 Task: Find connections with filter location Göttingen with filter topic #customerrelationswith filter profile language English with filter current company KATERRA with filter school St. Dominic's College with filter industry Accounting with filter service category Market Research with filter keywords title Office Assistant
Action: Mouse moved to (497, 65)
Screenshot: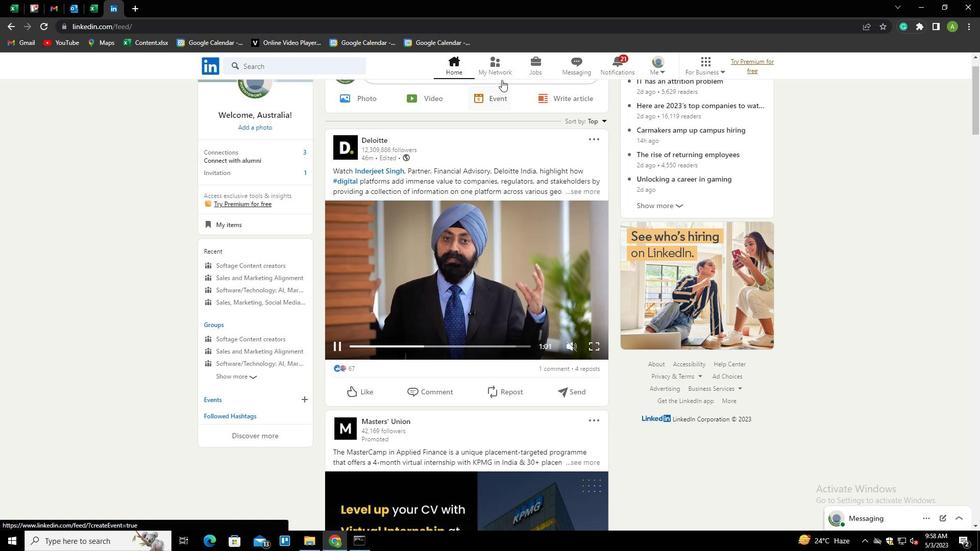 
Action: Mouse pressed left at (497, 65)
Screenshot: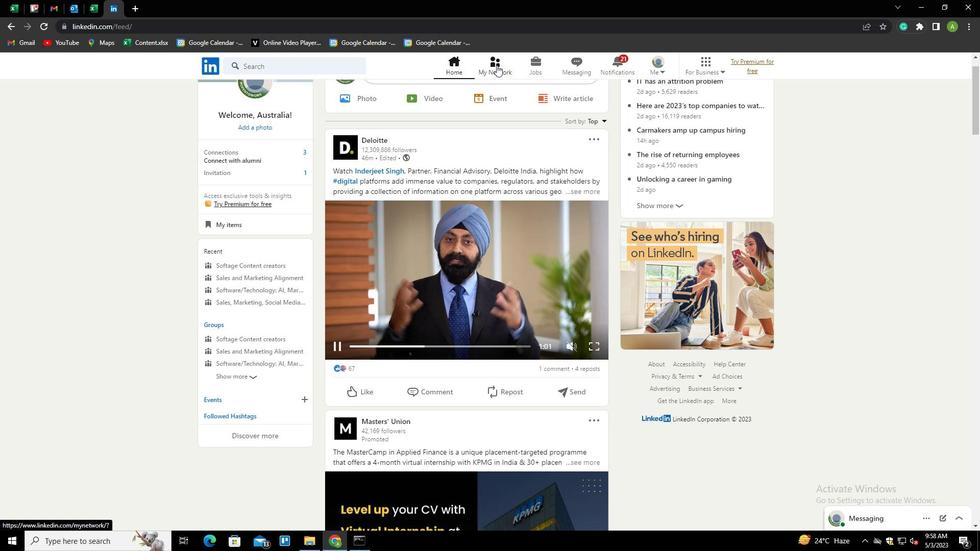 
Action: Mouse moved to (271, 122)
Screenshot: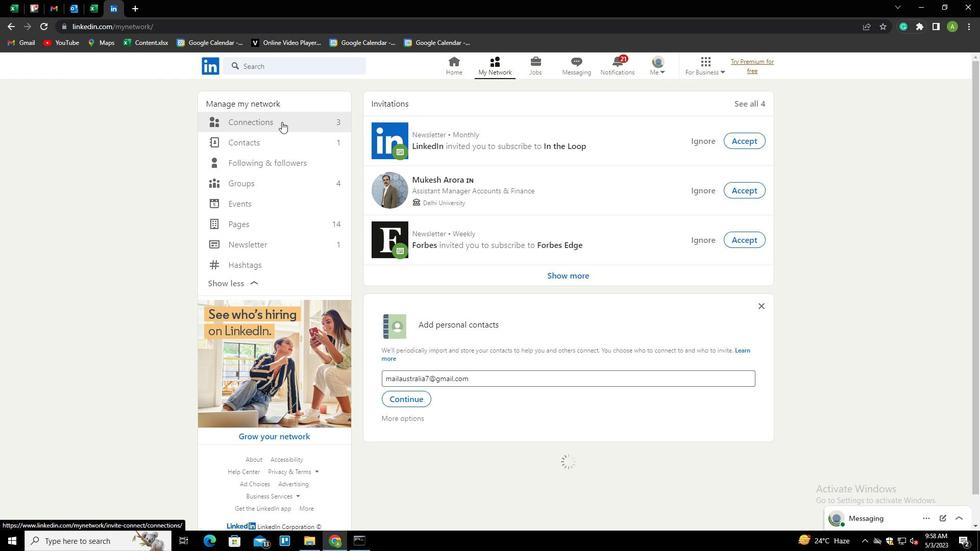 
Action: Mouse pressed left at (271, 122)
Screenshot: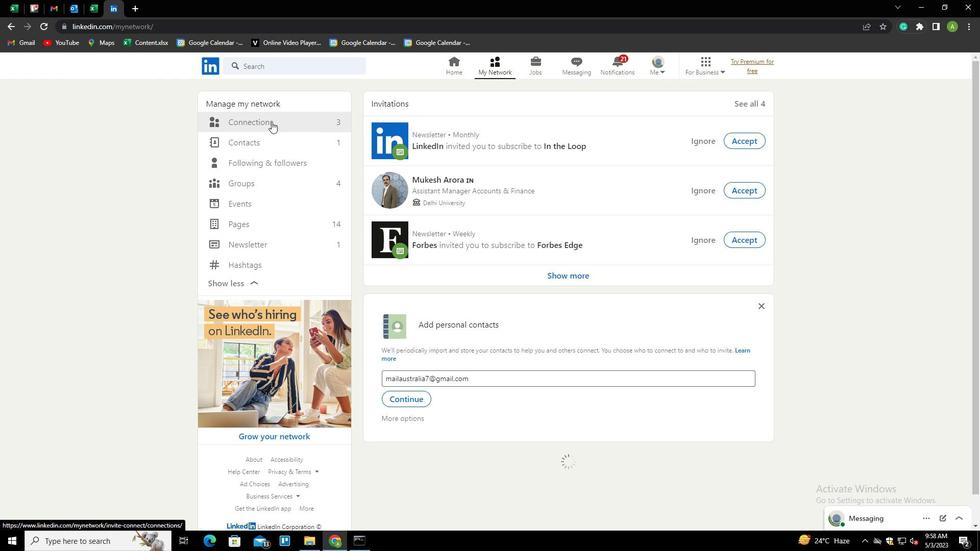 
Action: Mouse moved to (567, 120)
Screenshot: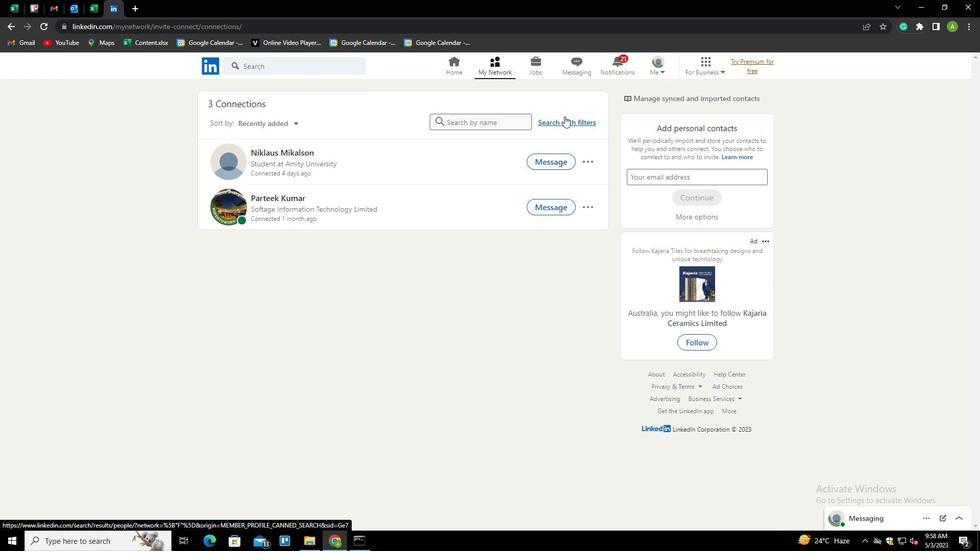 
Action: Mouse pressed left at (567, 120)
Screenshot: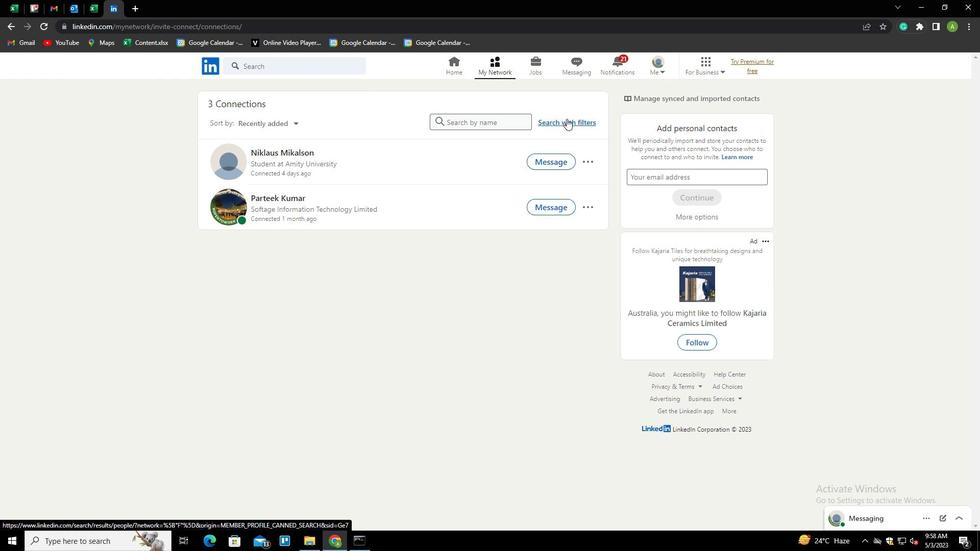 
Action: Mouse moved to (521, 91)
Screenshot: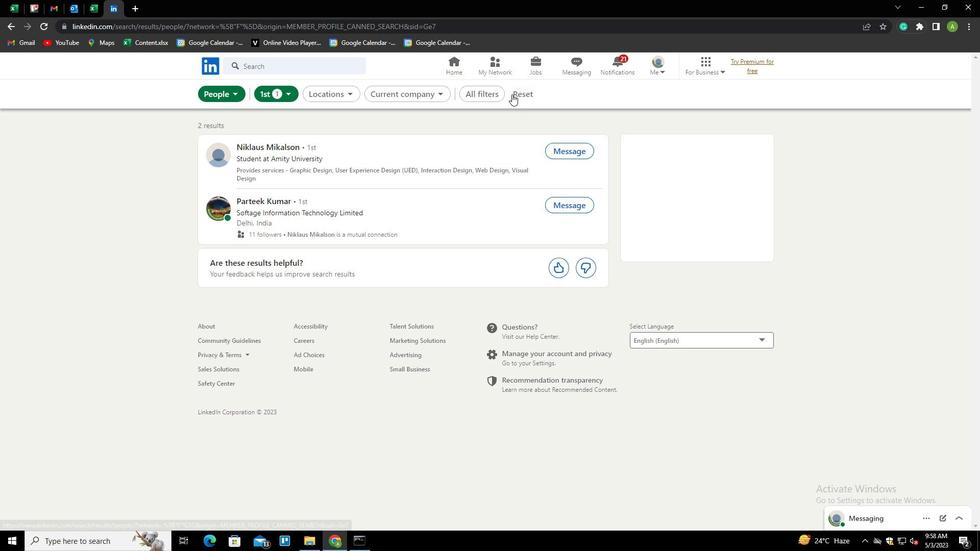 
Action: Mouse pressed left at (521, 91)
Screenshot: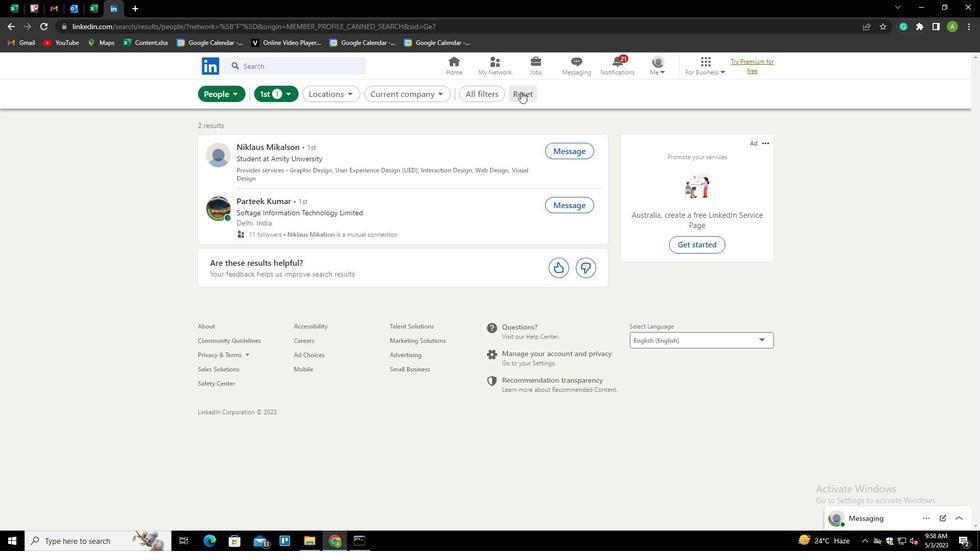 
Action: Mouse moved to (514, 90)
Screenshot: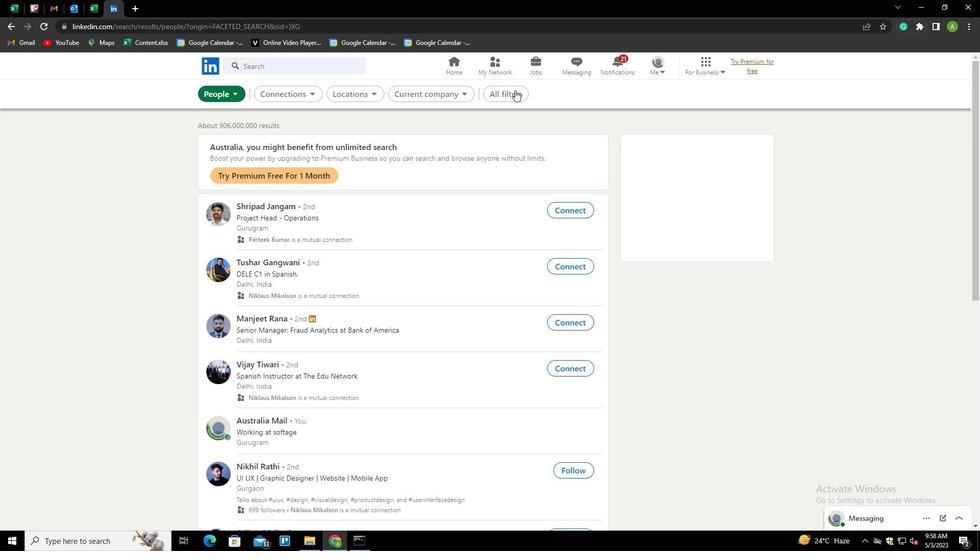 
Action: Mouse pressed left at (514, 90)
Screenshot: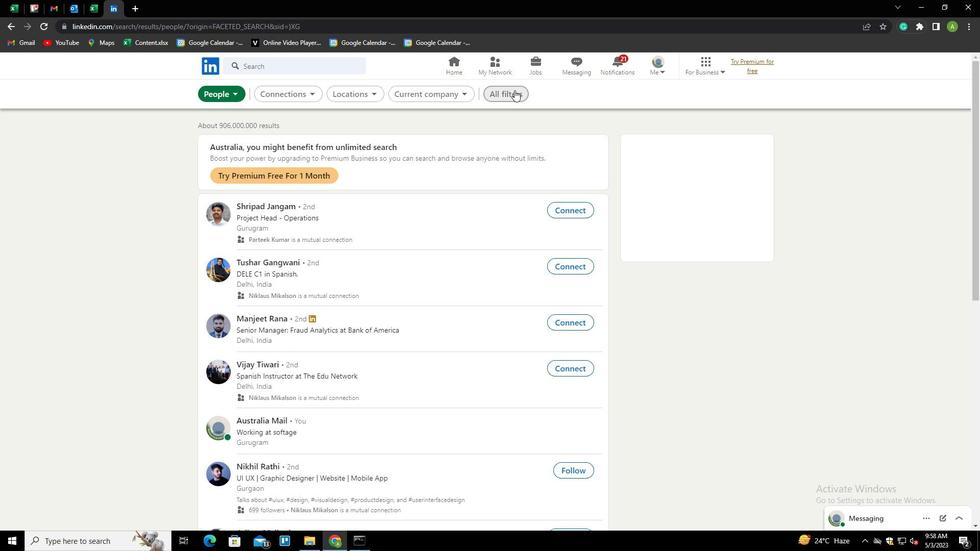 
Action: Mouse moved to (813, 298)
Screenshot: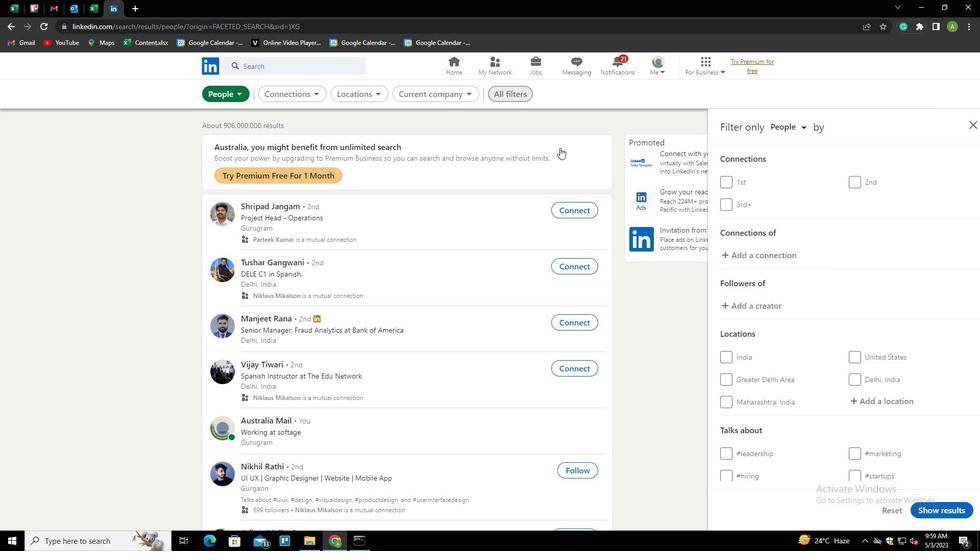 
Action: Mouse scrolled (813, 297) with delta (0, 0)
Screenshot: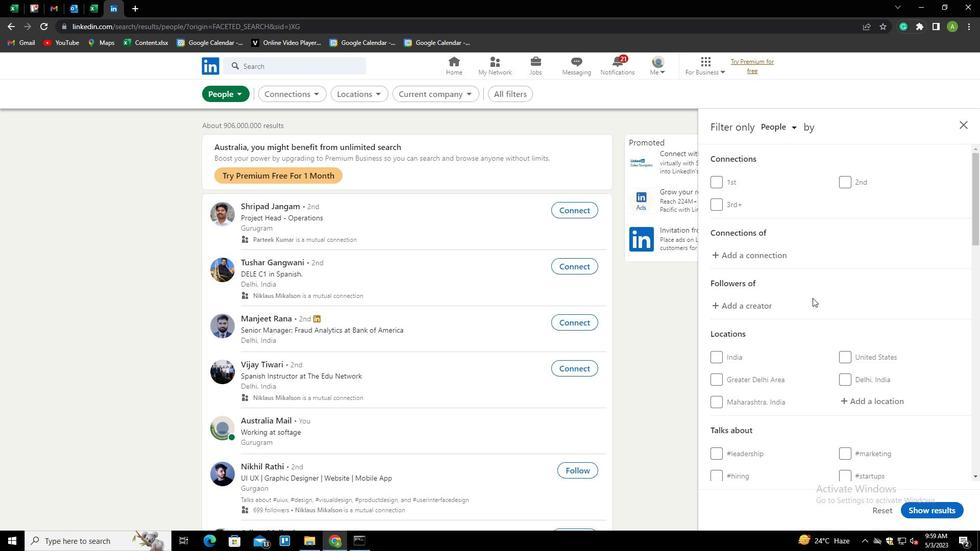 
Action: Mouse scrolled (813, 297) with delta (0, 0)
Screenshot: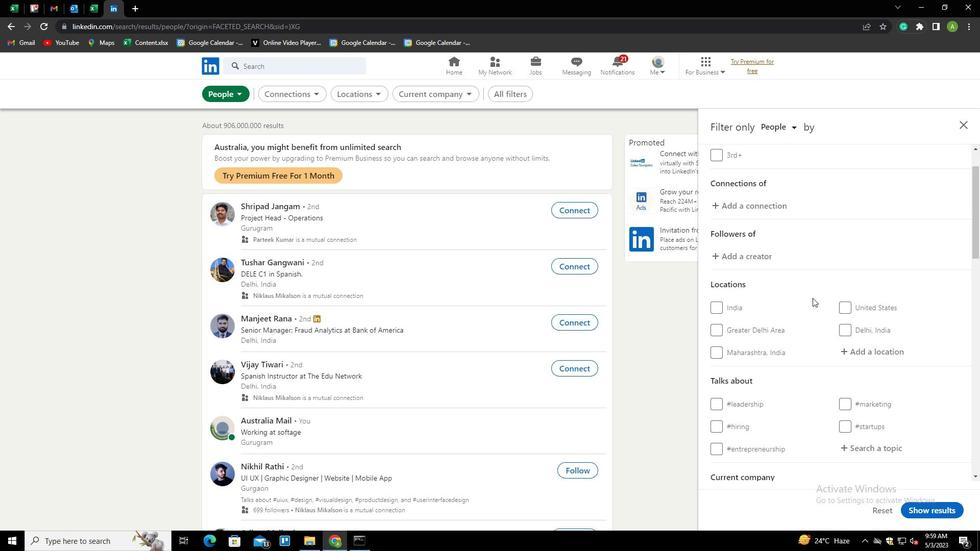 
Action: Mouse moved to (844, 298)
Screenshot: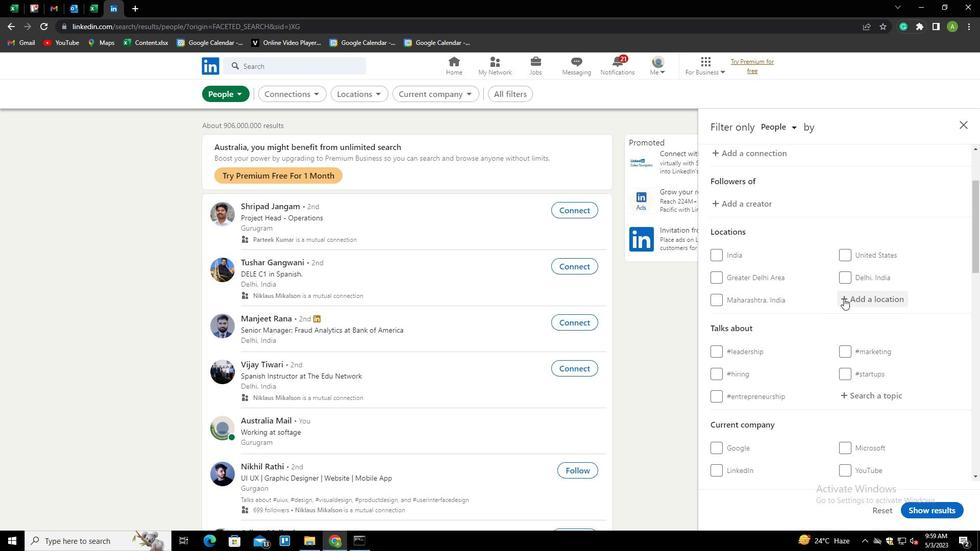 
Action: Mouse pressed left at (844, 298)
Screenshot: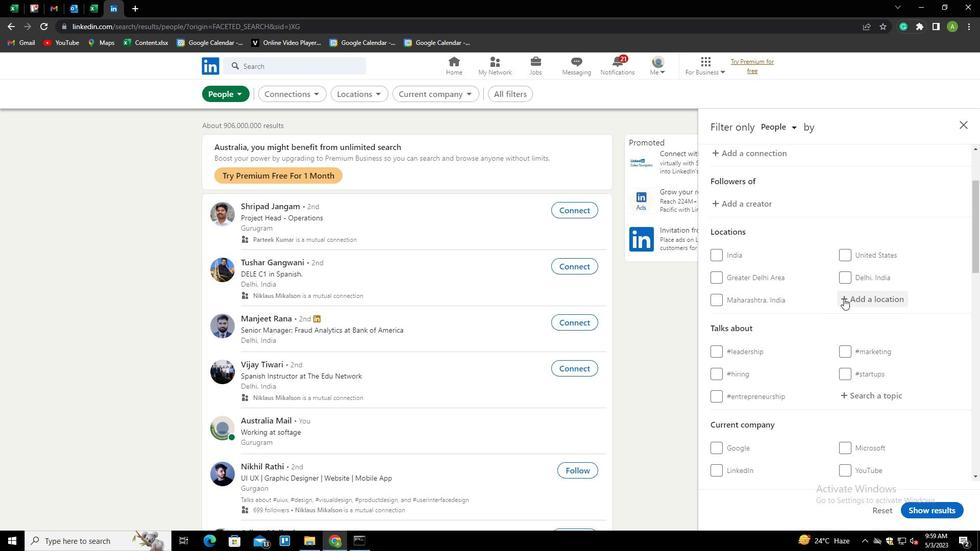 
Action: Mouse moved to (856, 299)
Screenshot: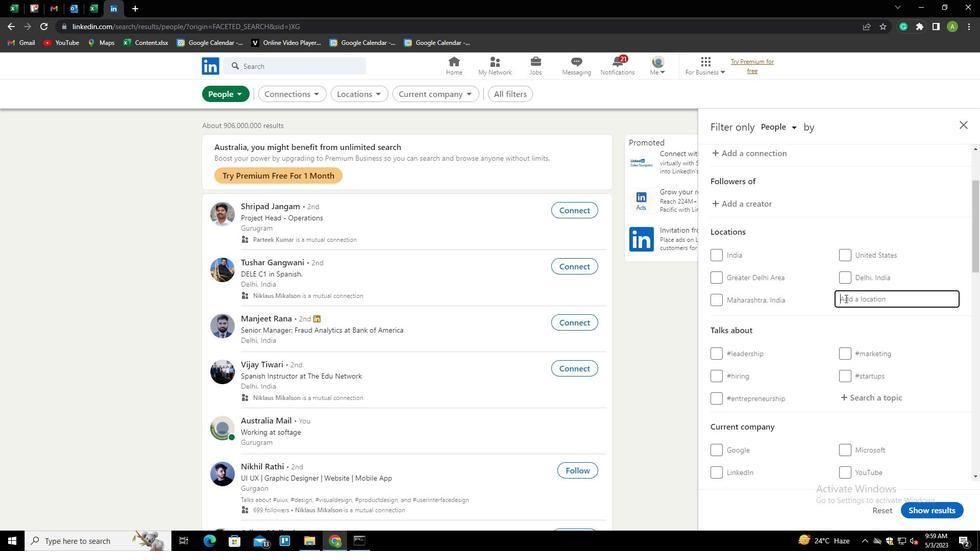 
Action: Mouse pressed left at (856, 299)
Screenshot: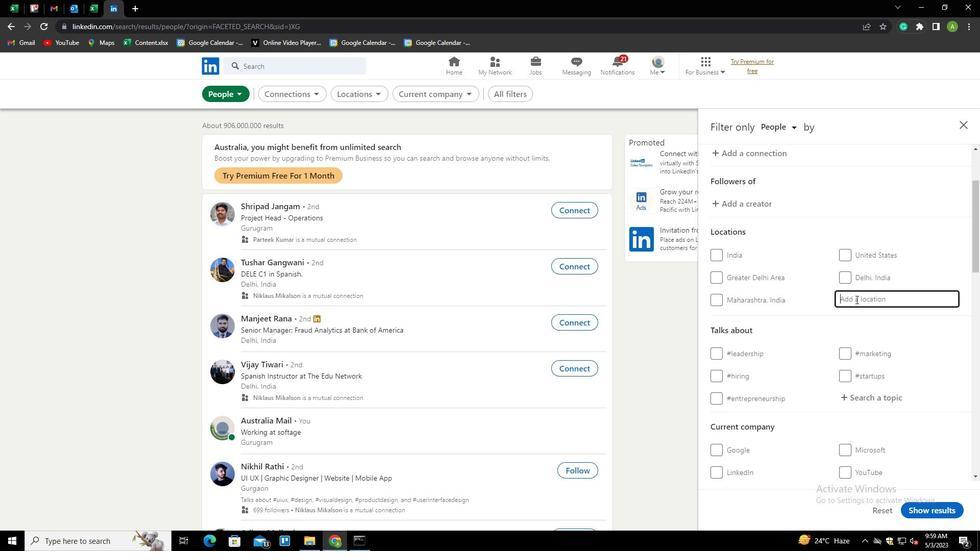 
Action: Key pressed <Key.shift>GOTTINH<Key.backspace>GEN<Key.down><Key.down><Key.enter>
Screenshot: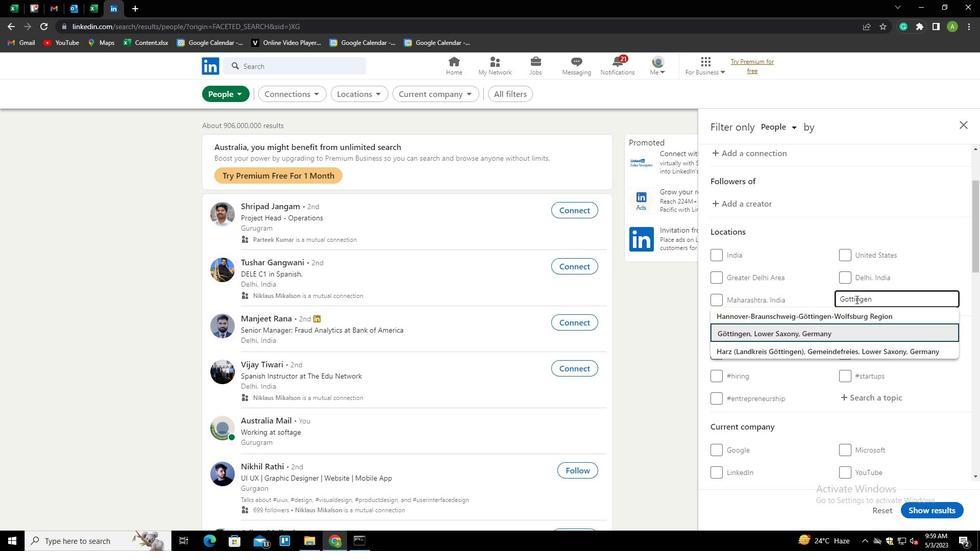 
Action: Mouse scrolled (856, 299) with delta (0, 0)
Screenshot: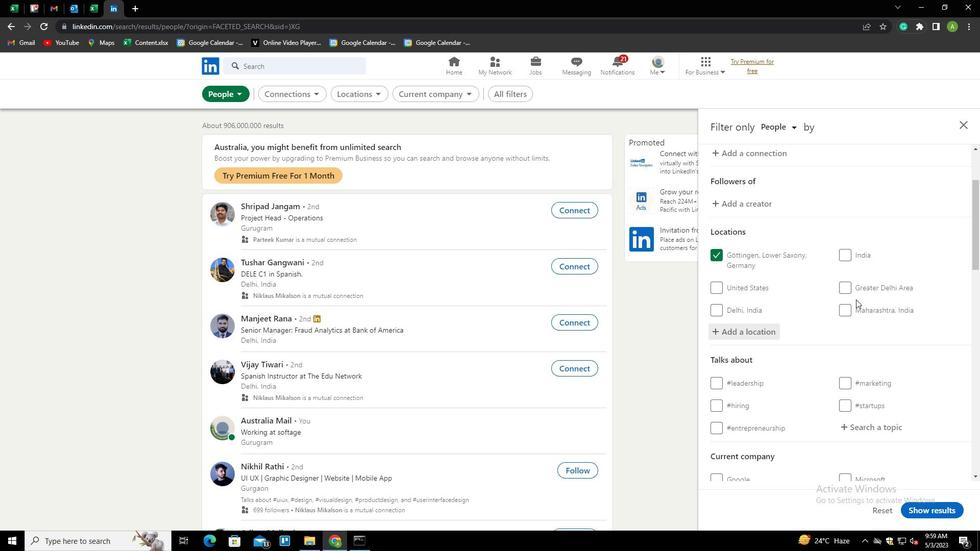 
Action: Mouse scrolled (856, 299) with delta (0, 0)
Screenshot: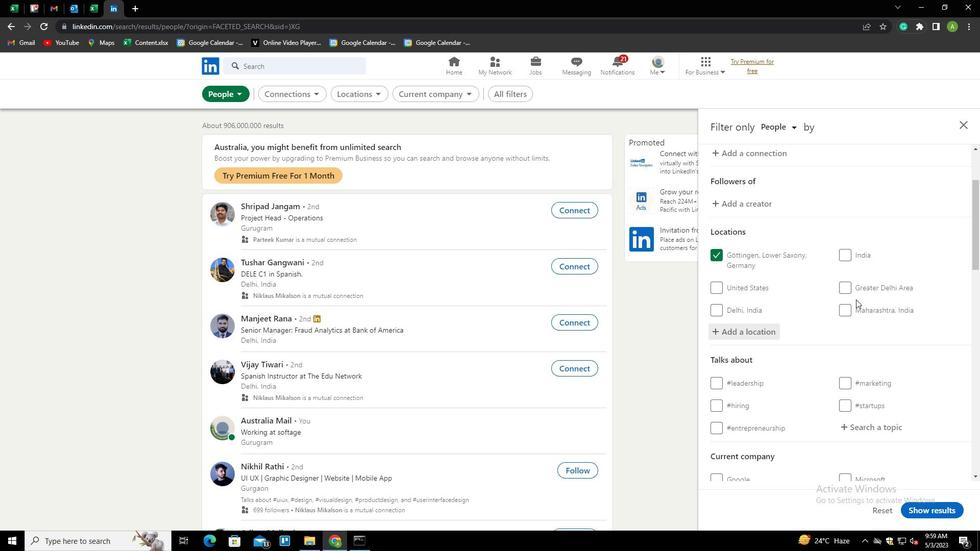 
Action: Mouse scrolled (856, 299) with delta (0, 0)
Screenshot: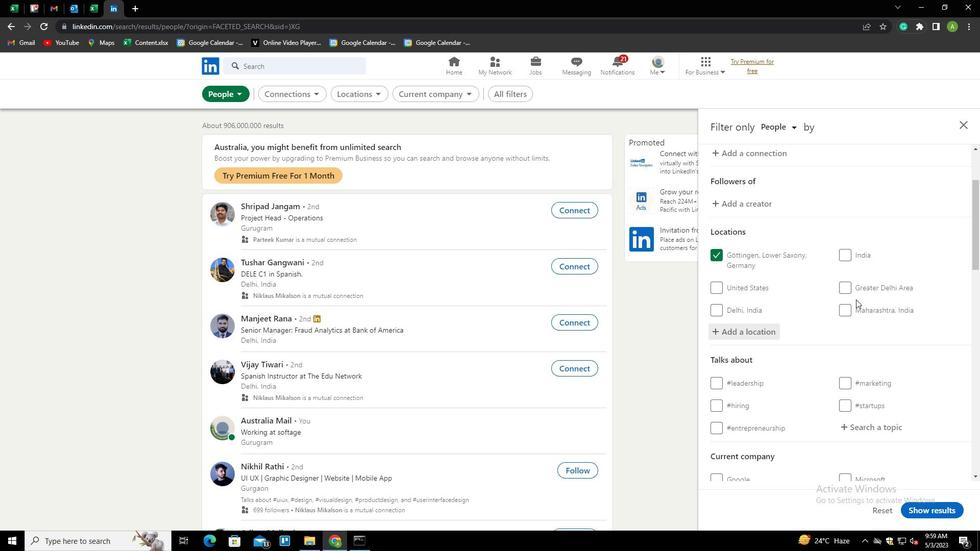 
Action: Mouse moved to (857, 273)
Screenshot: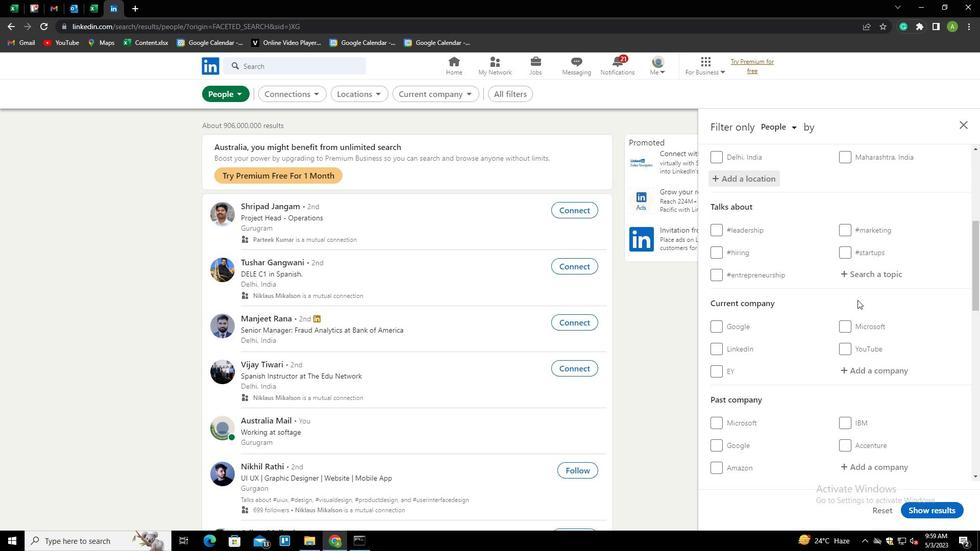 
Action: Mouse pressed left at (857, 273)
Screenshot: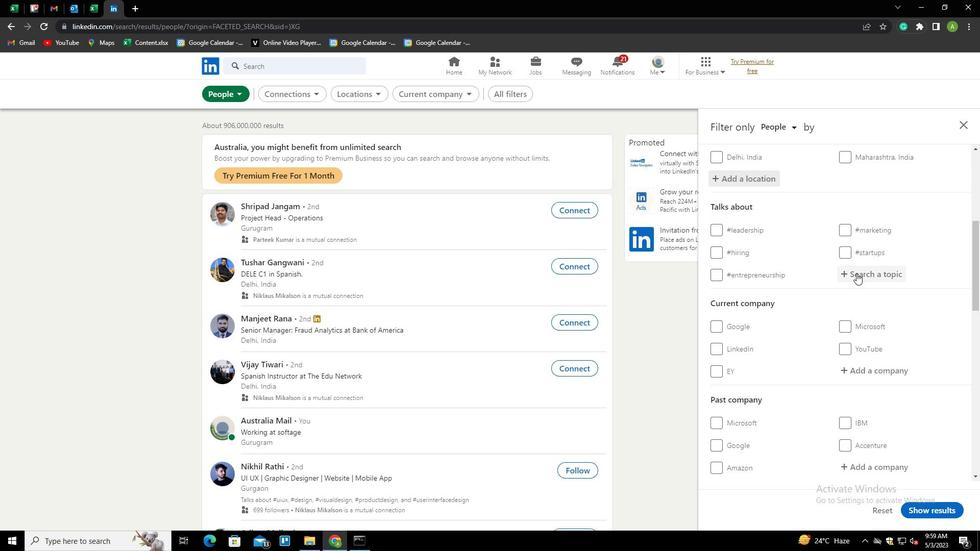
Action: Key pressed CUSTOMERRELATIONS<Key.down><Key.enter>
Screenshot: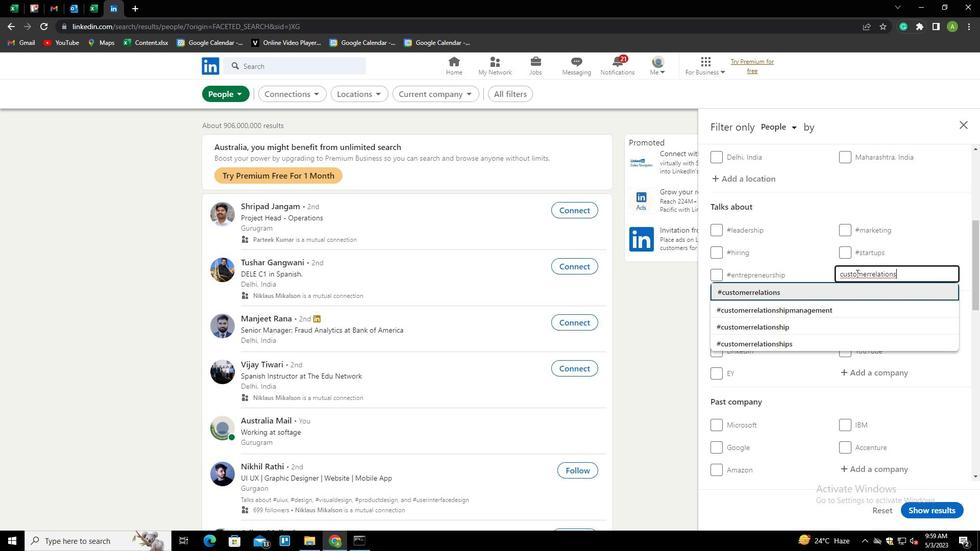 
Action: Mouse moved to (876, 282)
Screenshot: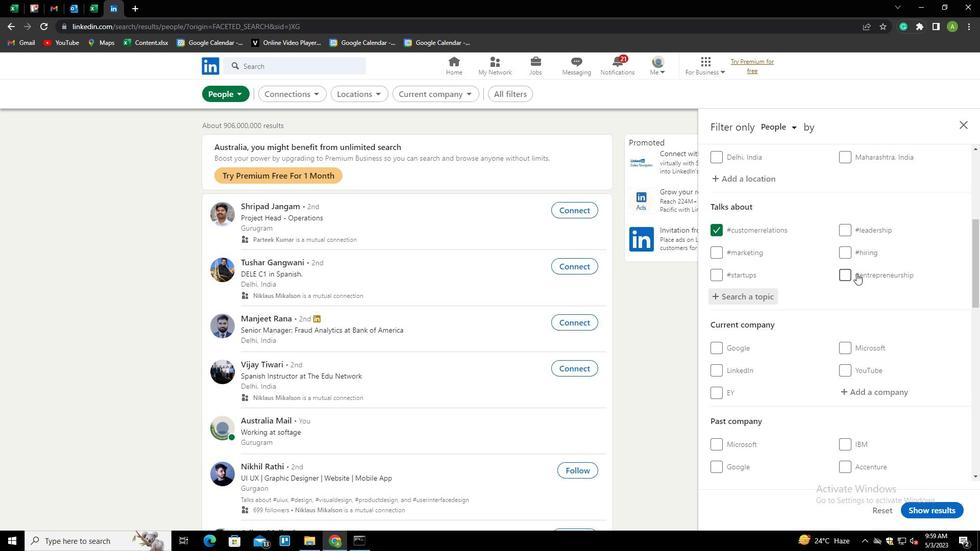 
Action: Mouse scrolled (876, 282) with delta (0, 0)
Screenshot: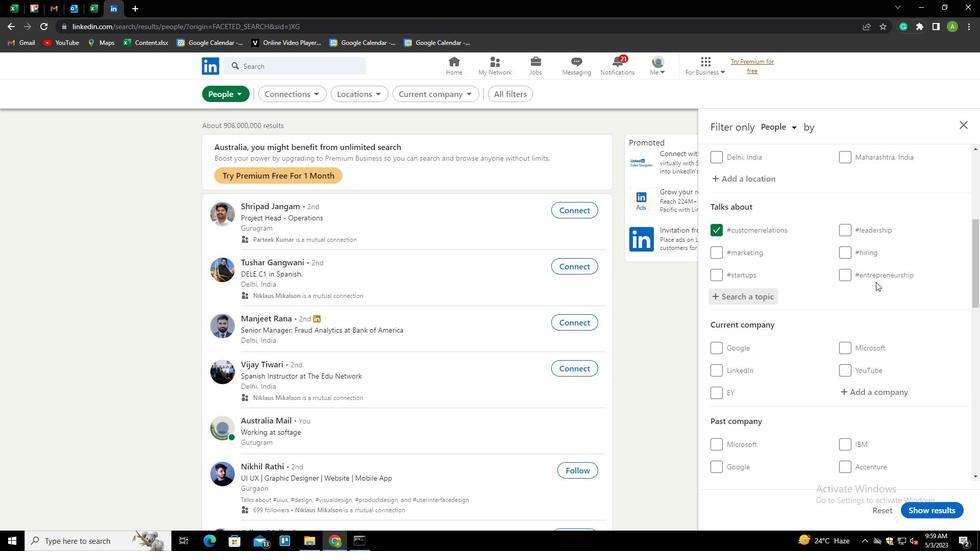 
Action: Mouse scrolled (876, 282) with delta (0, 0)
Screenshot: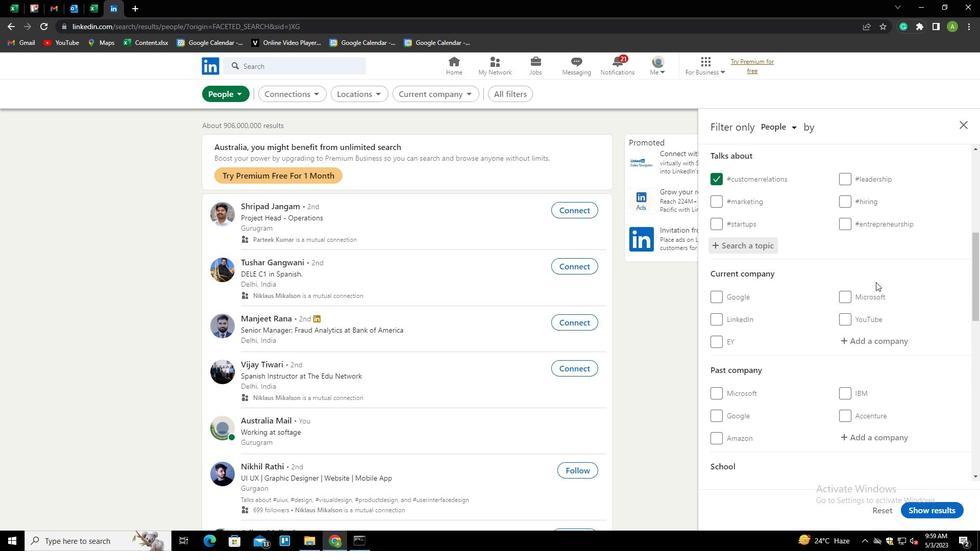 
Action: Mouse scrolled (876, 282) with delta (0, 0)
Screenshot: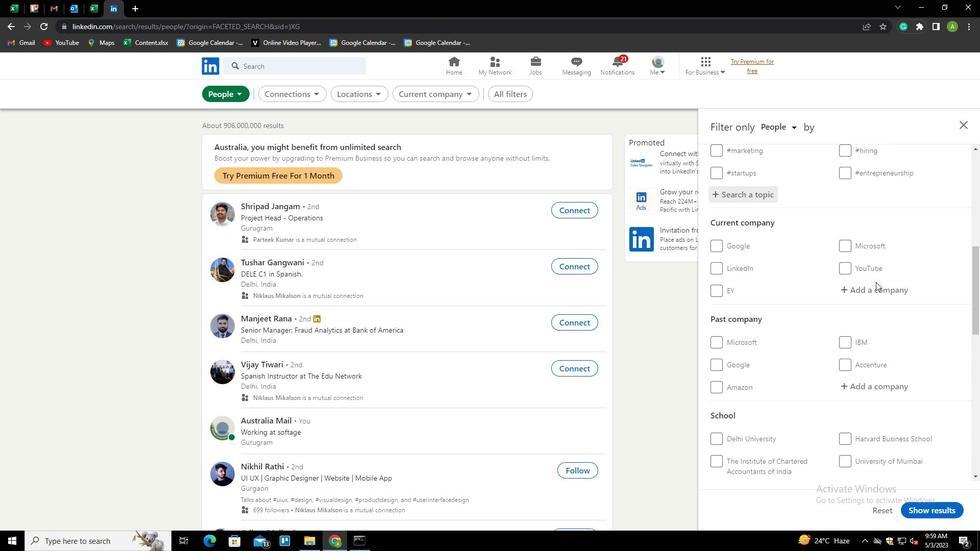 
Action: Mouse scrolled (876, 282) with delta (0, 0)
Screenshot: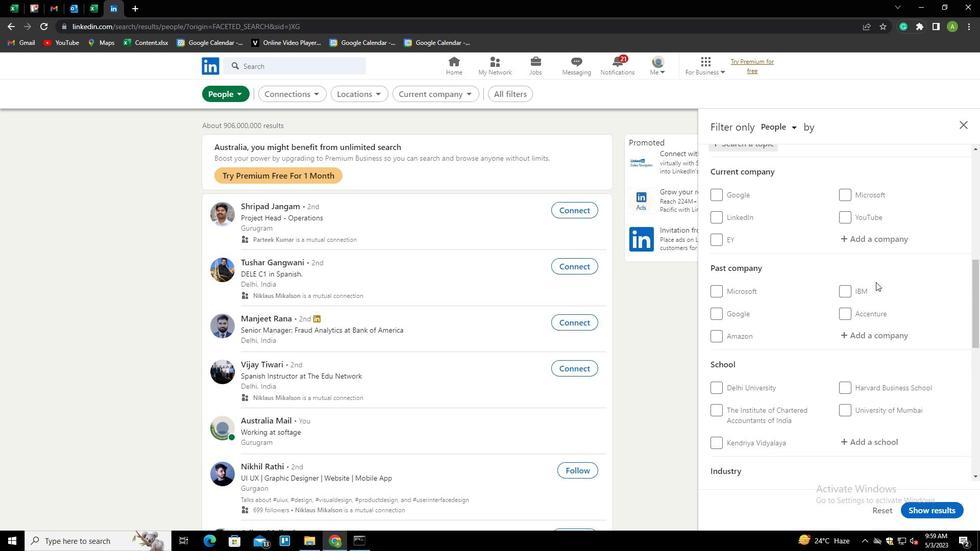 
Action: Mouse scrolled (876, 282) with delta (0, 0)
Screenshot: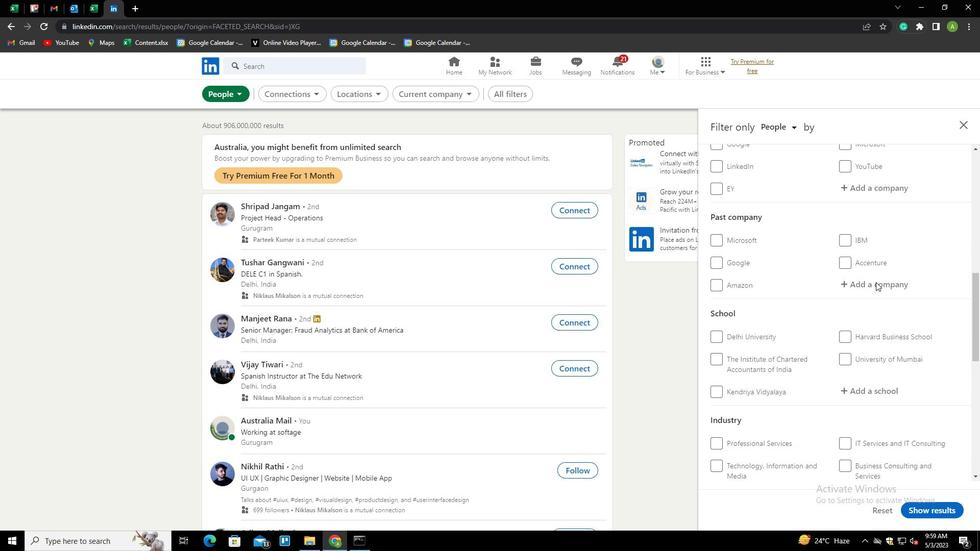 
Action: Mouse scrolled (876, 282) with delta (0, 0)
Screenshot: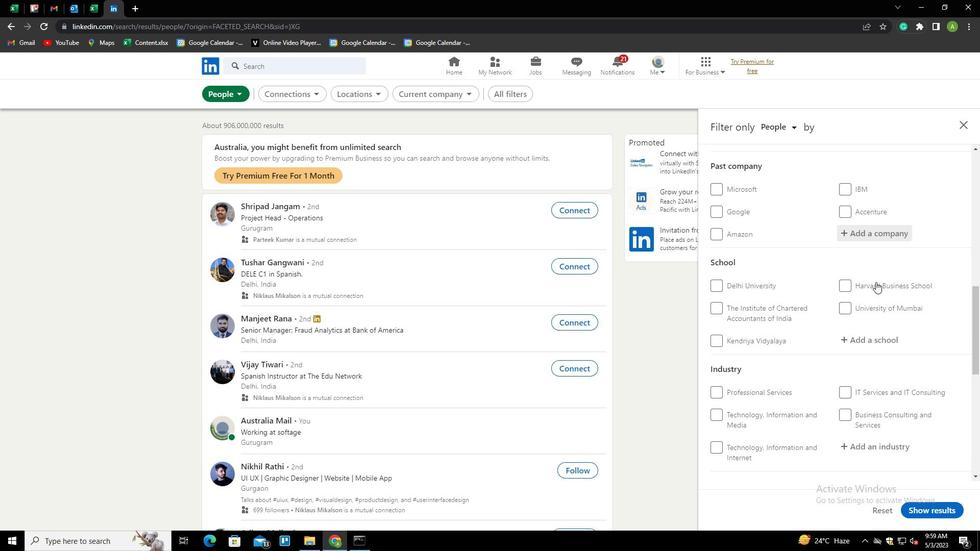 
Action: Mouse scrolled (876, 282) with delta (0, 0)
Screenshot: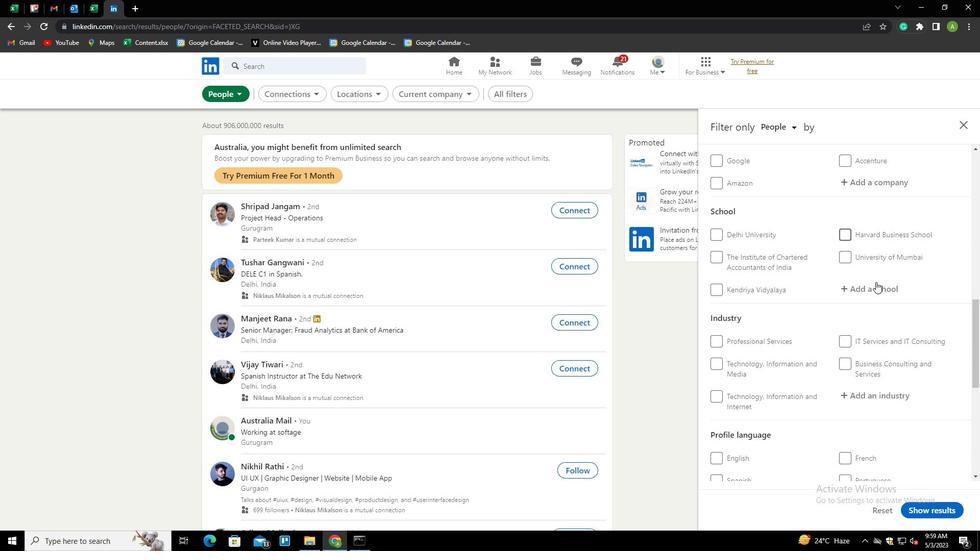 
Action: Mouse scrolled (876, 282) with delta (0, 0)
Screenshot: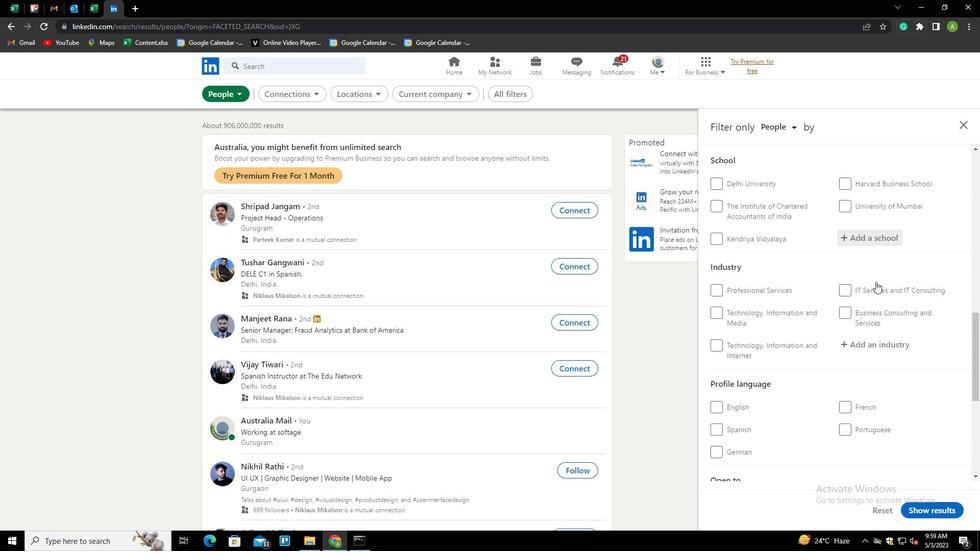
Action: Mouse scrolled (876, 282) with delta (0, 0)
Screenshot: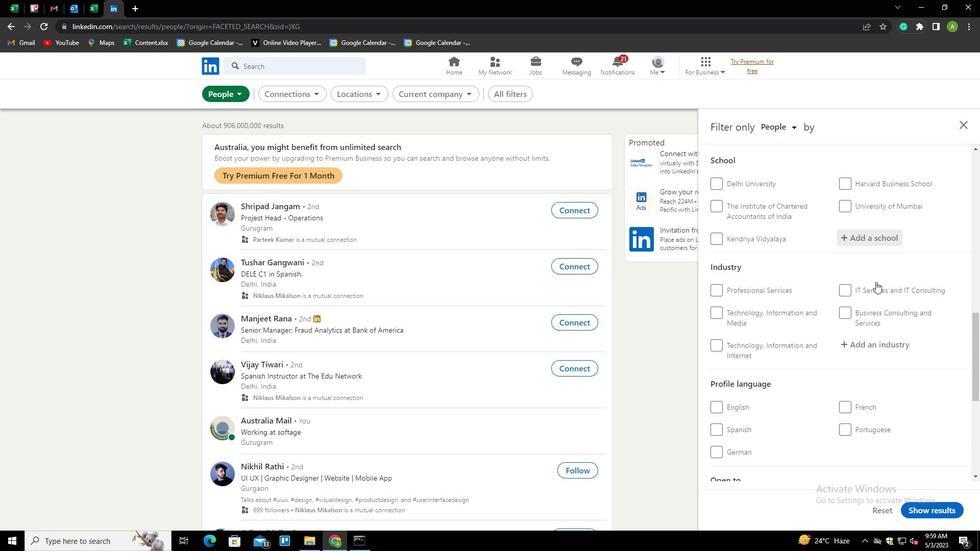 
Action: Mouse moved to (728, 308)
Screenshot: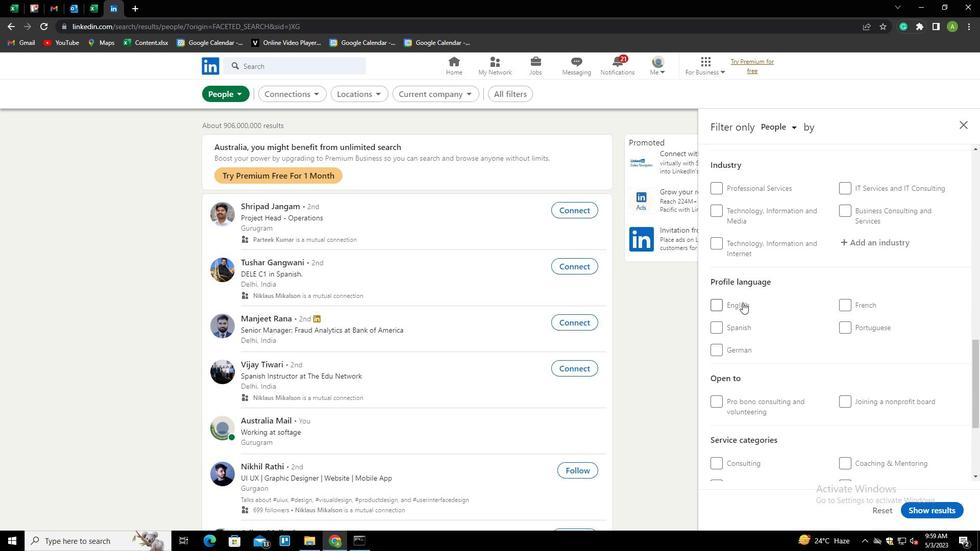 
Action: Mouse pressed left at (728, 308)
Screenshot: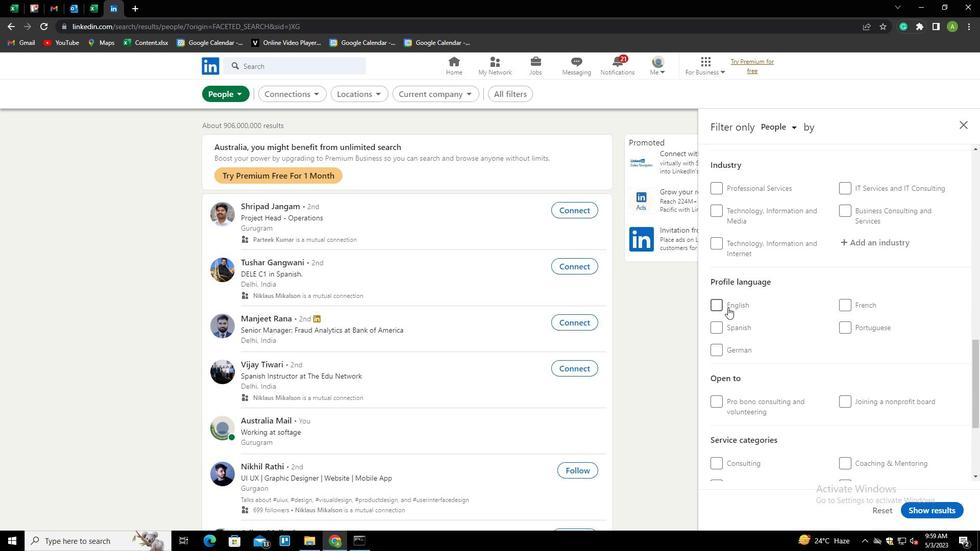 
Action: Mouse moved to (876, 277)
Screenshot: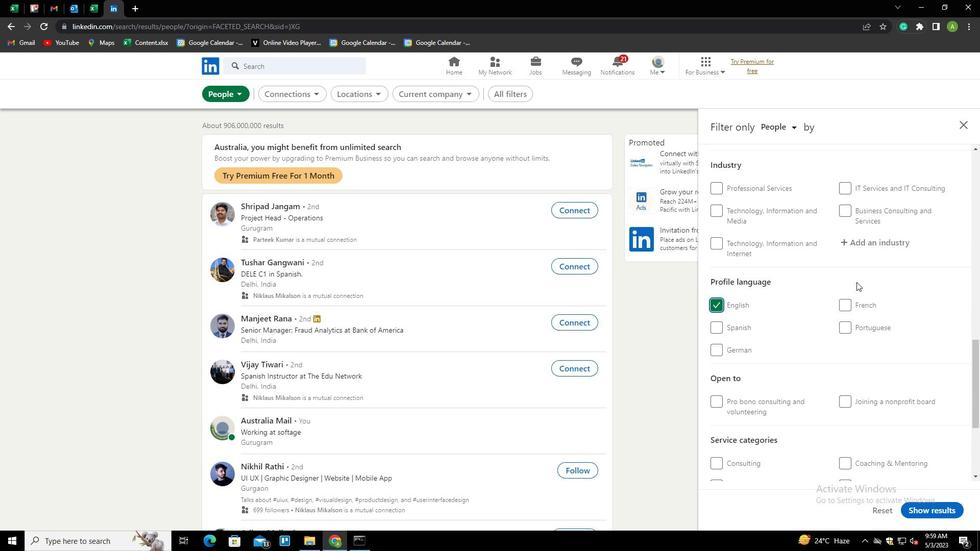 
Action: Mouse scrolled (876, 277) with delta (0, 0)
Screenshot: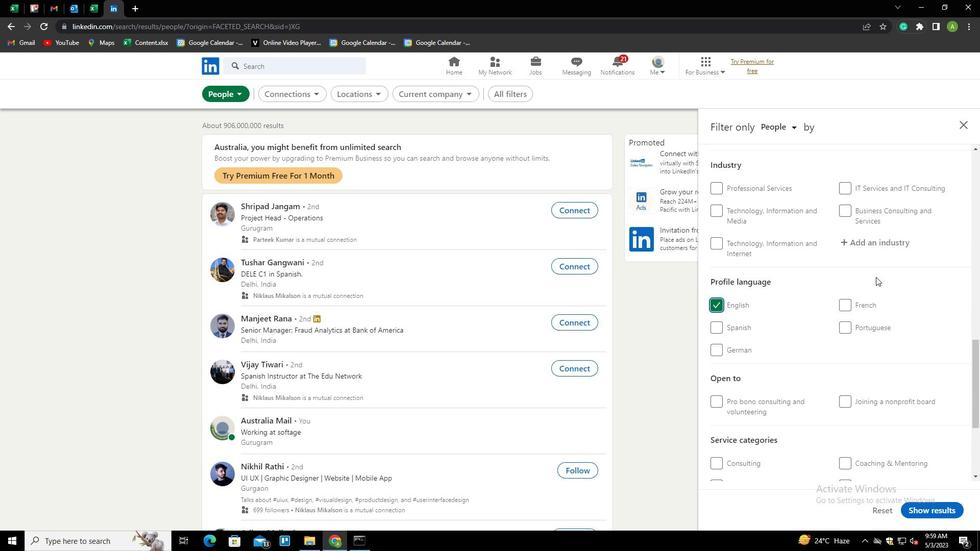 
Action: Mouse scrolled (876, 277) with delta (0, 0)
Screenshot: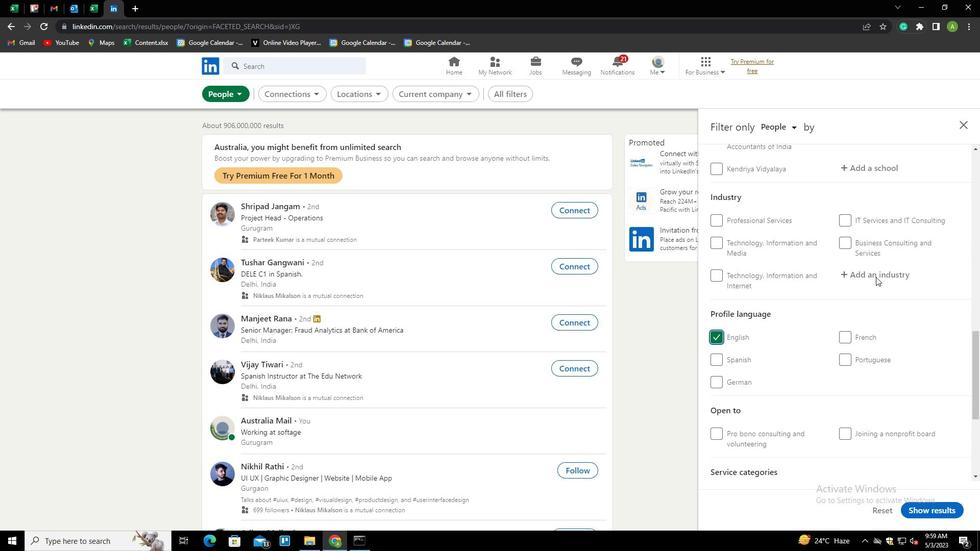 
Action: Mouse scrolled (876, 277) with delta (0, 0)
Screenshot: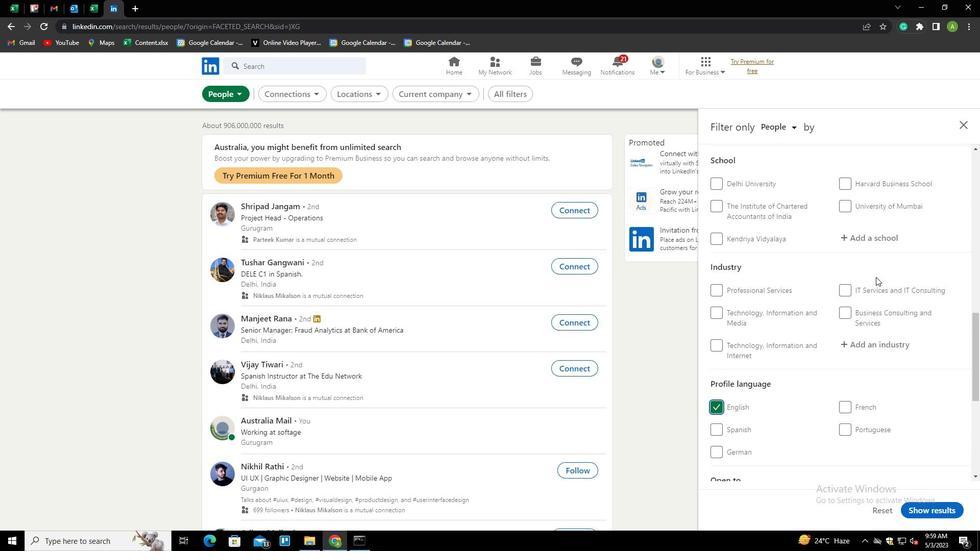 
Action: Mouse scrolled (876, 277) with delta (0, 0)
Screenshot: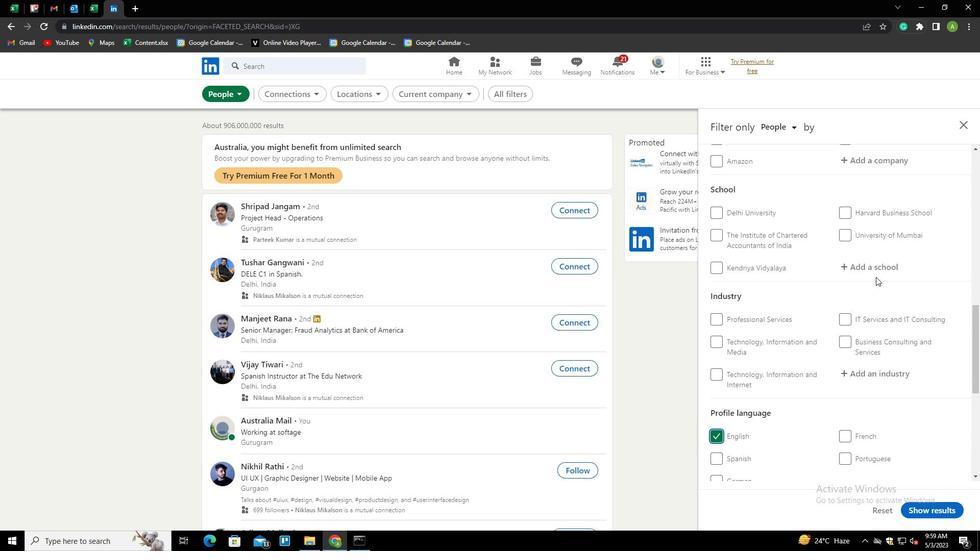 
Action: Mouse scrolled (876, 277) with delta (0, 0)
Screenshot: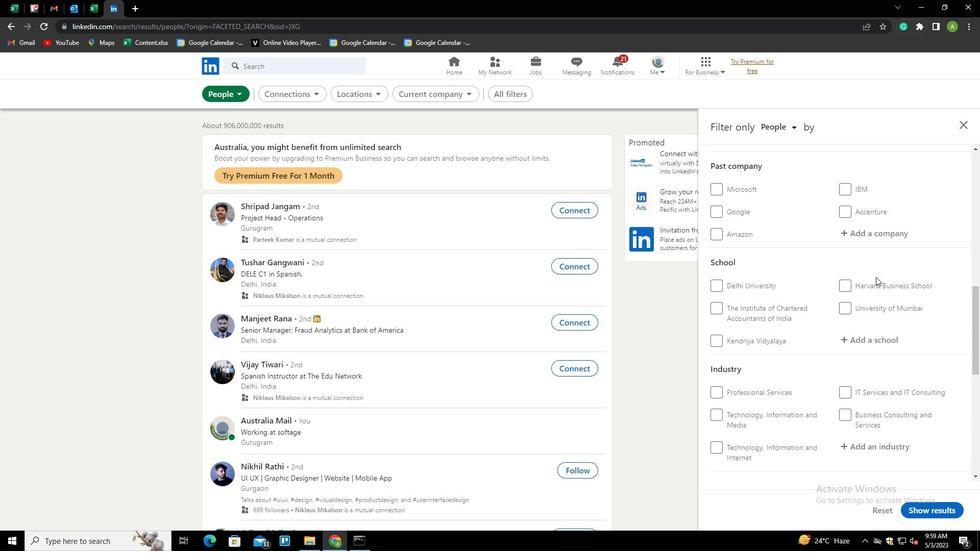 
Action: Mouse scrolled (876, 277) with delta (0, 0)
Screenshot: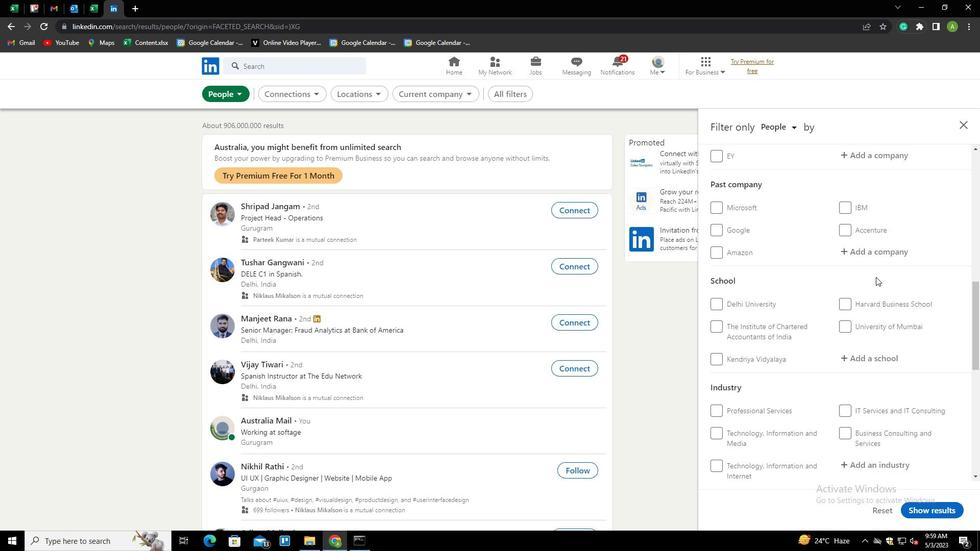 
Action: Mouse scrolled (876, 277) with delta (0, 0)
Screenshot: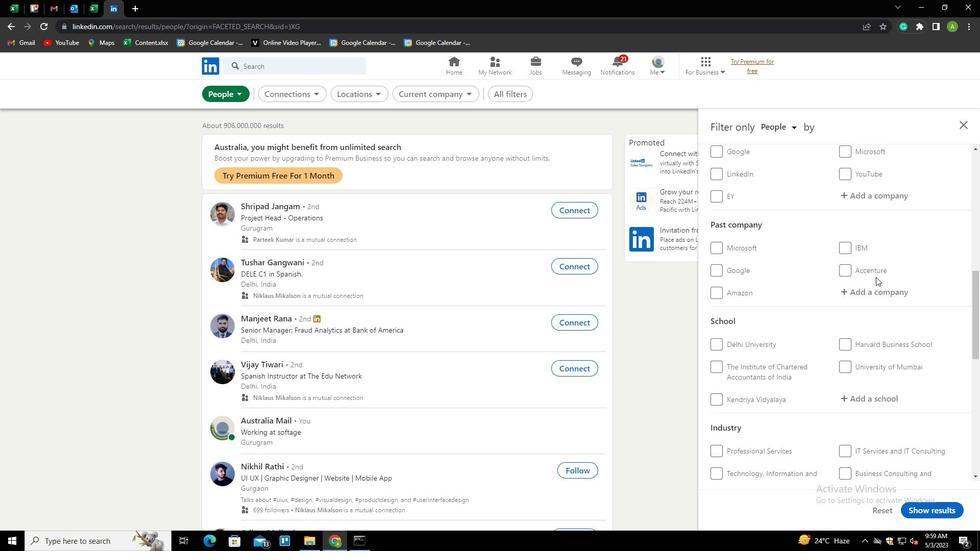 
Action: Mouse moved to (878, 291)
Screenshot: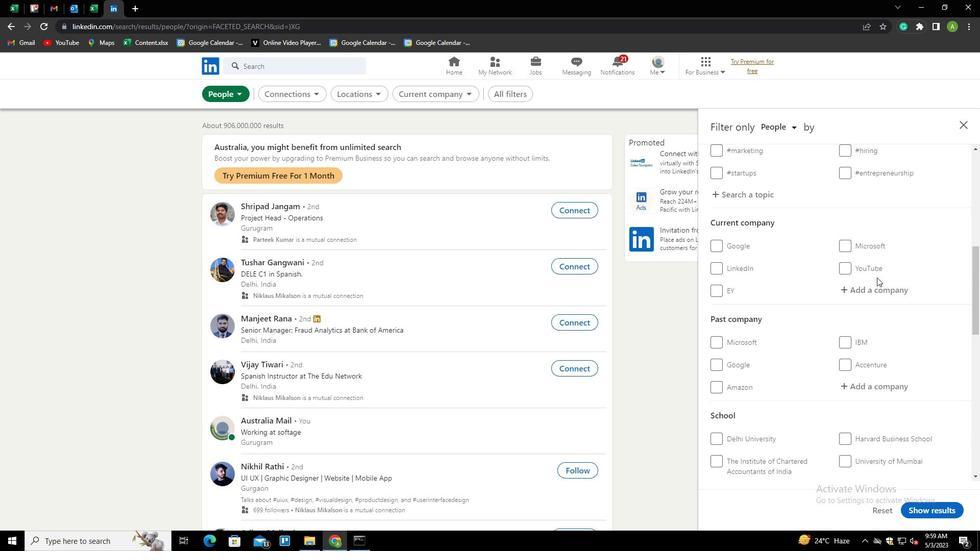 
Action: Mouse pressed left at (878, 291)
Screenshot: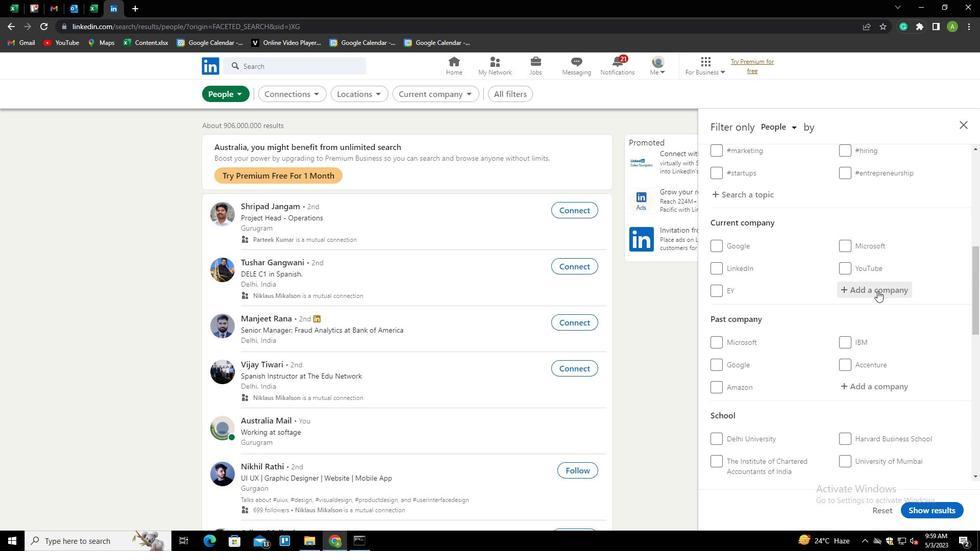 
Action: Key pressed <Key.shift>KATERP<Key.backspace>RA<Key.down><Key.enter>
Screenshot: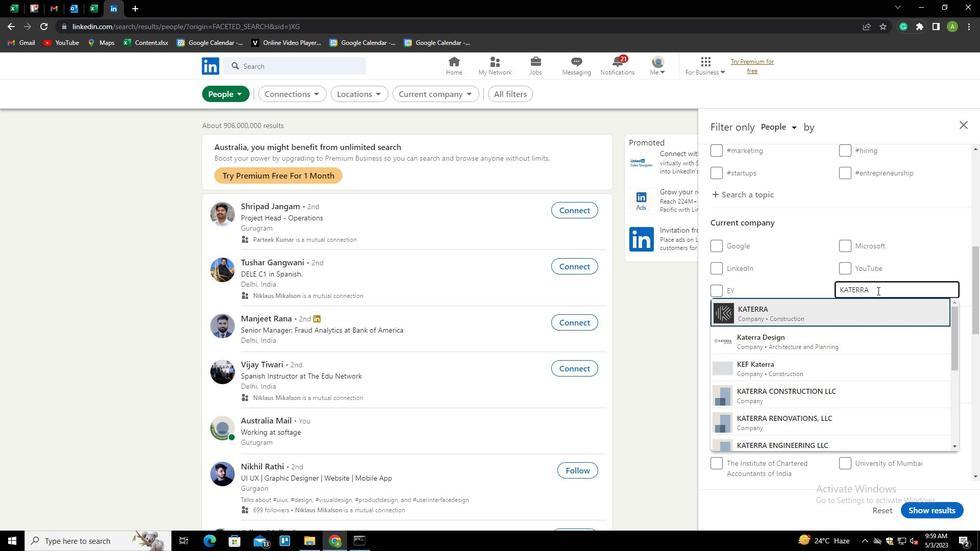 
Action: Mouse scrolled (878, 290) with delta (0, 0)
Screenshot: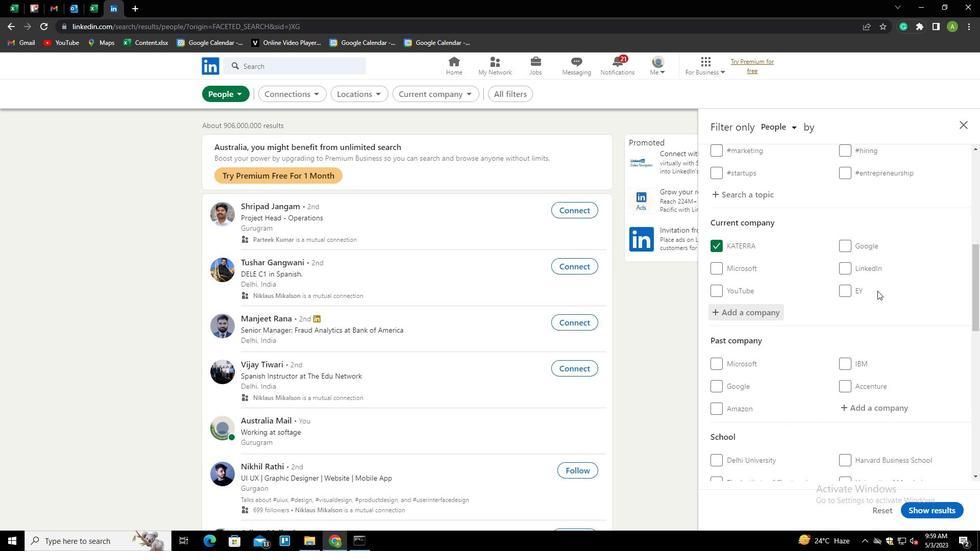 
Action: Mouse scrolled (878, 290) with delta (0, 0)
Screenshot: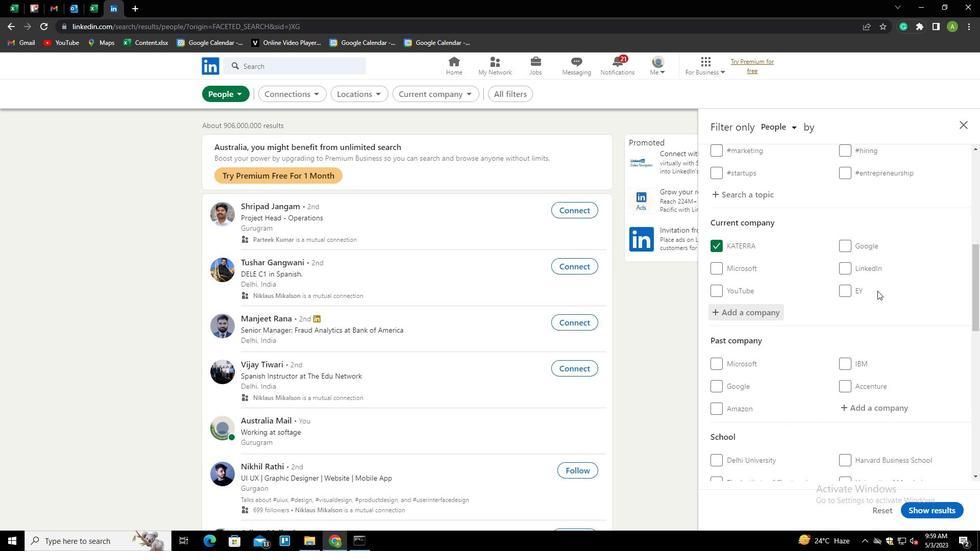 
Action: Mouse scrolled (878, 290) with delta (0, 0)
Screenshot: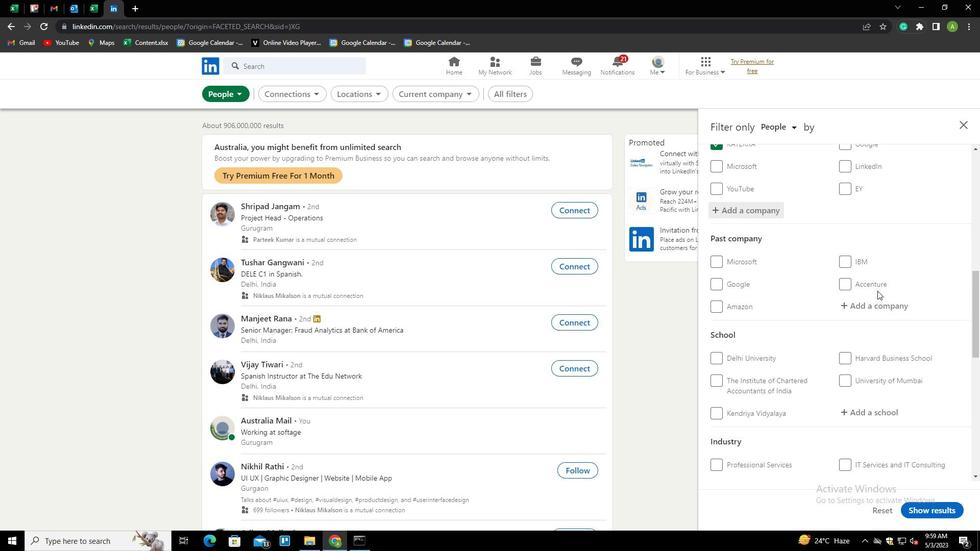 
Action: Mouse scrolled (878, 290) with delta (0, 0)
Screenshot: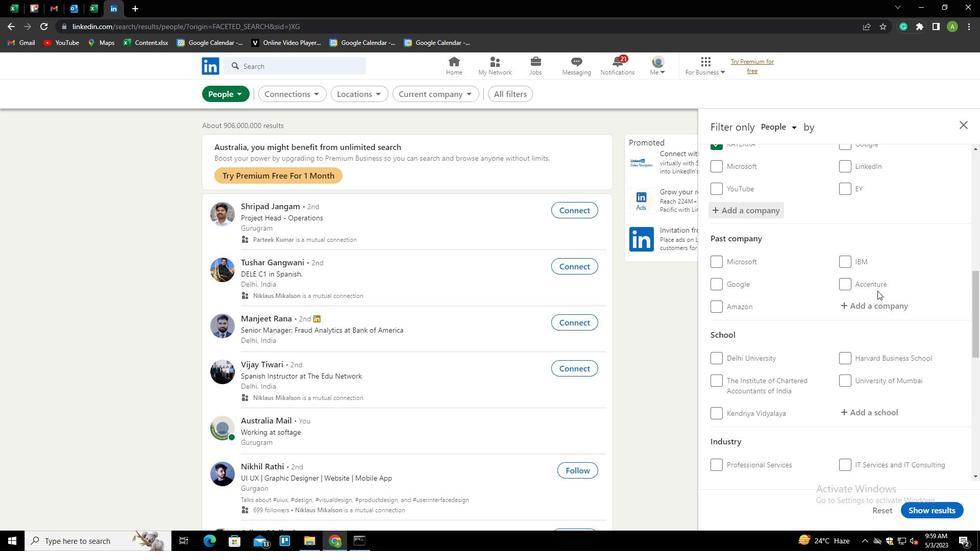 
Action: Mouse moved to (875, 312)
Screenshot: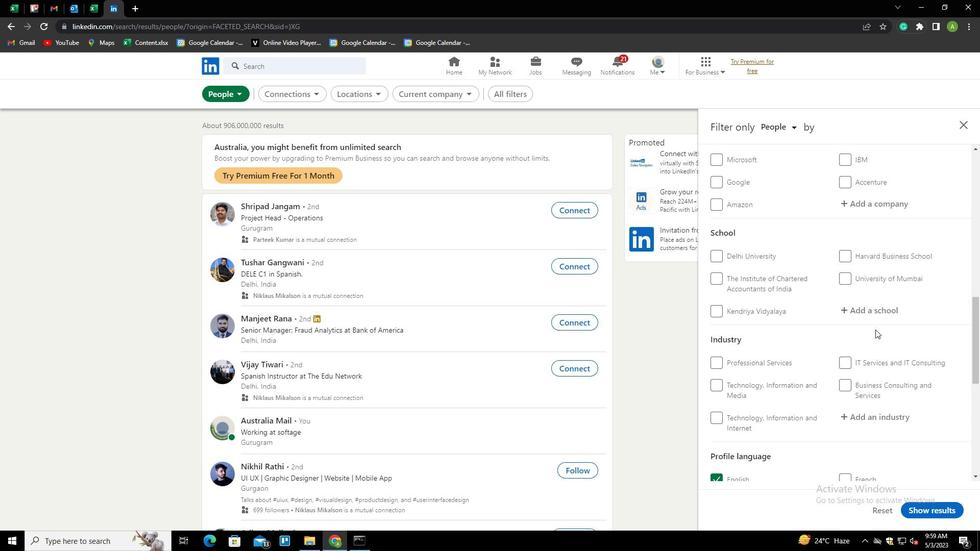 
Action: Mouse pressed left at (875, 312)
Screenshot: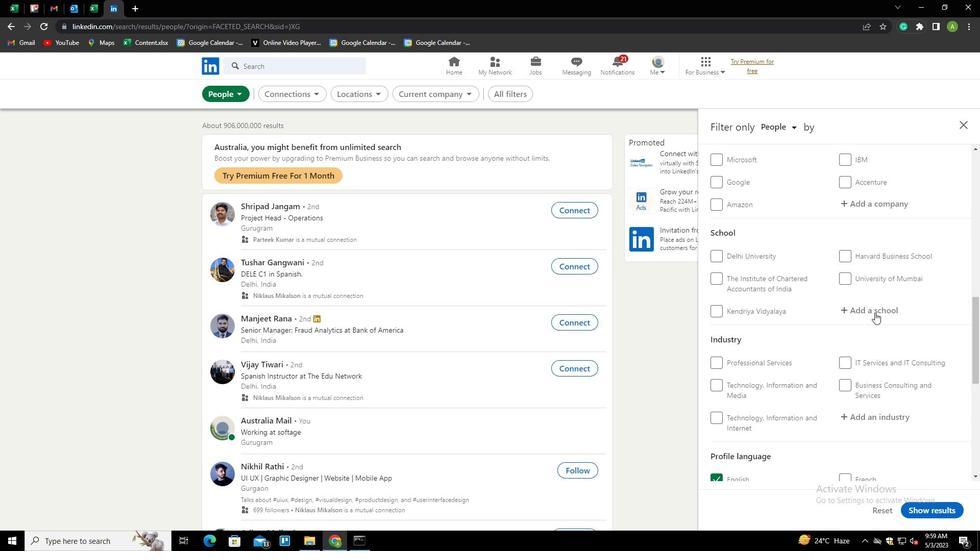 
Action: Mouse moved to (875, 312)
Screenshot: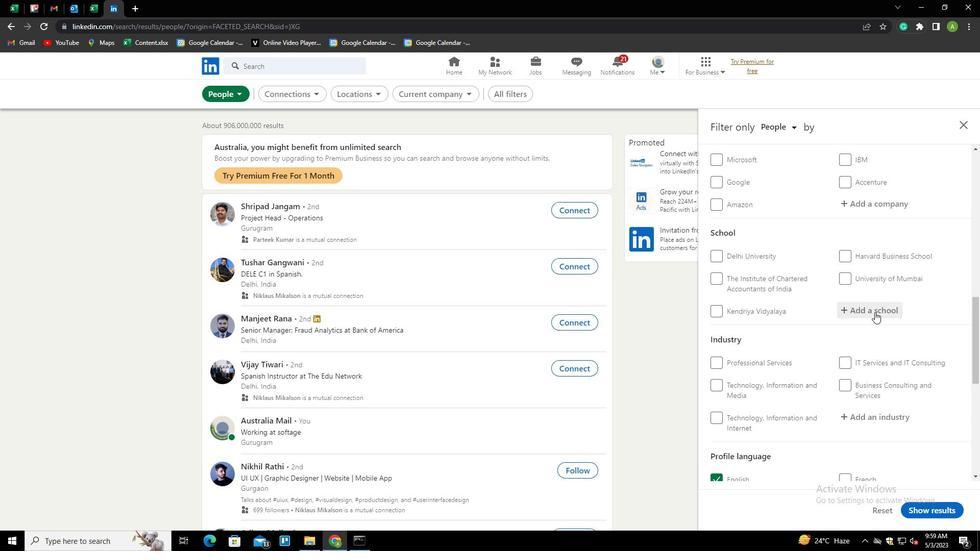 
Action: Key pressed <Key.shift>ST.<Key.space><Key.shift><Key.shift><Key.shift><Key.shift><Key.shift><Key.shift><Key.shift><Key.shift>G<Key.backspace>DOMINIC'S<Key.down><Key.enter>
Screenshot: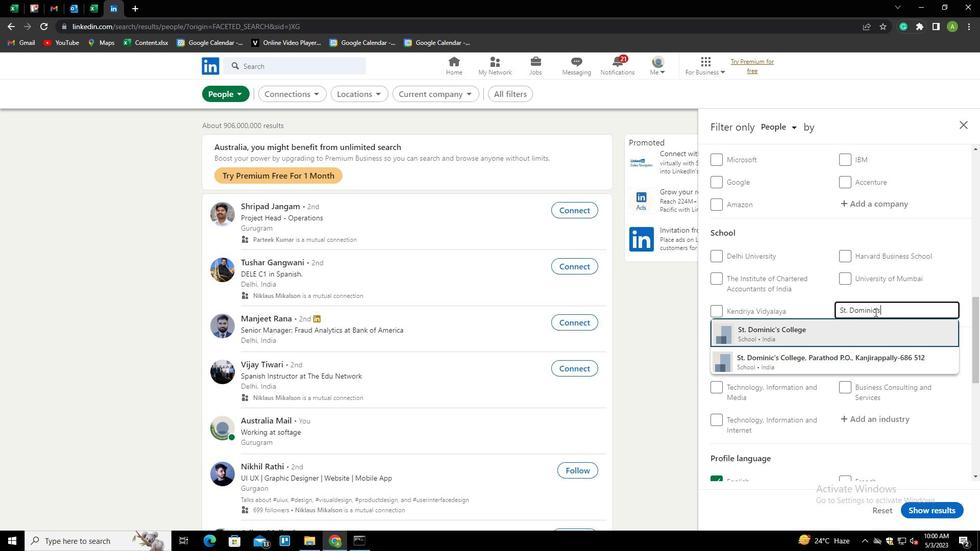 
Action: Mouse scrolled (875, 312) with delta (0, 0)
Screenshot: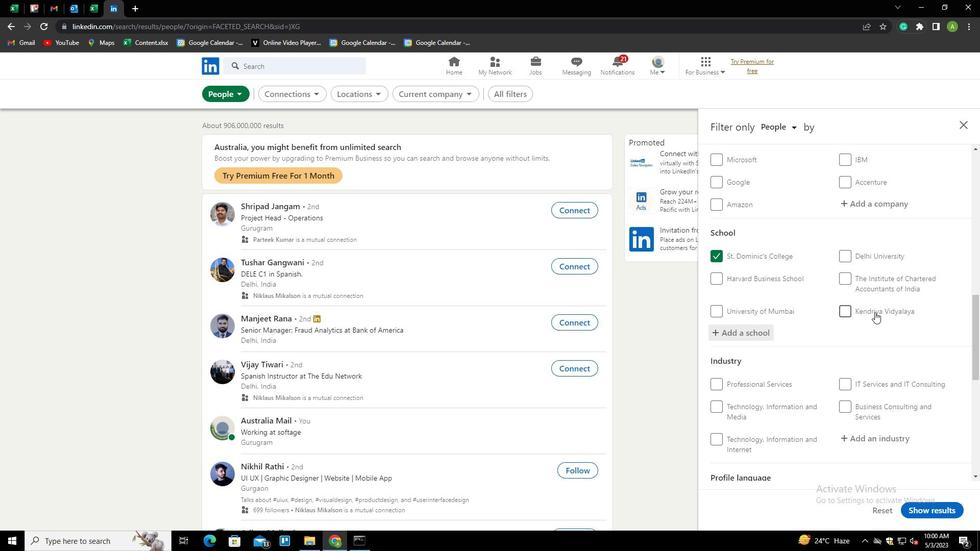 
Action: Mouse scrolled (875, 312) with delta (0, 0)
Screenshot: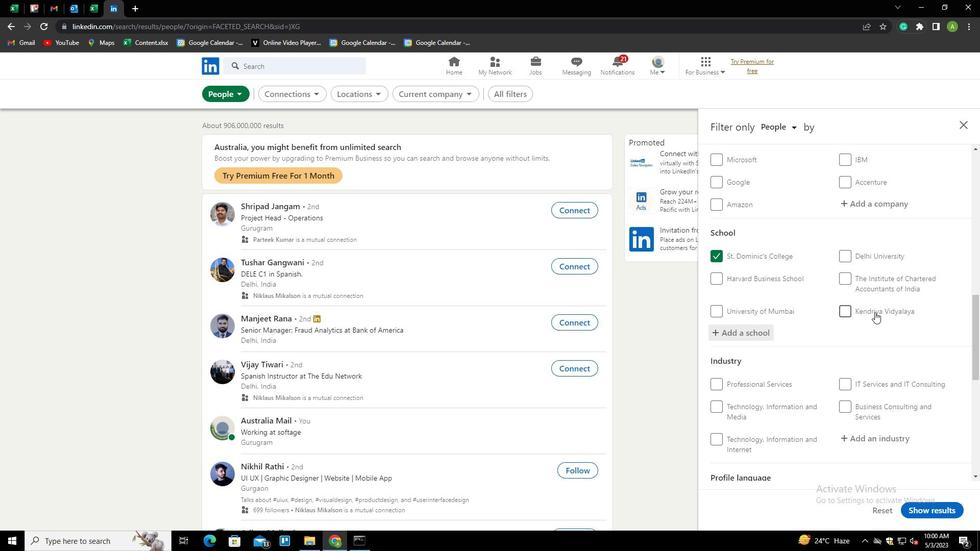 
Action: Mouse scrolled (875, 312) with delta (0, 0)
Screenshot: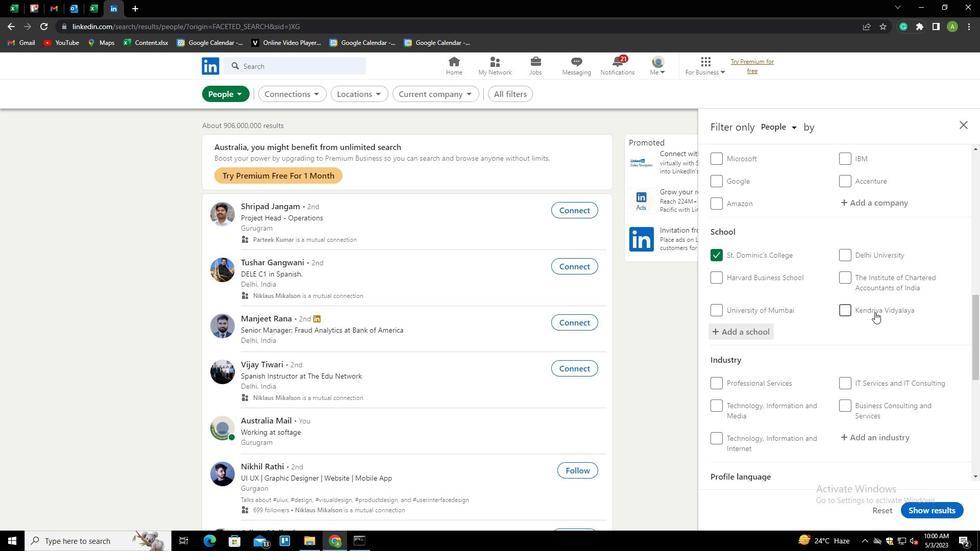 
Action: Mouse moved to (875, 281)
Screenshot: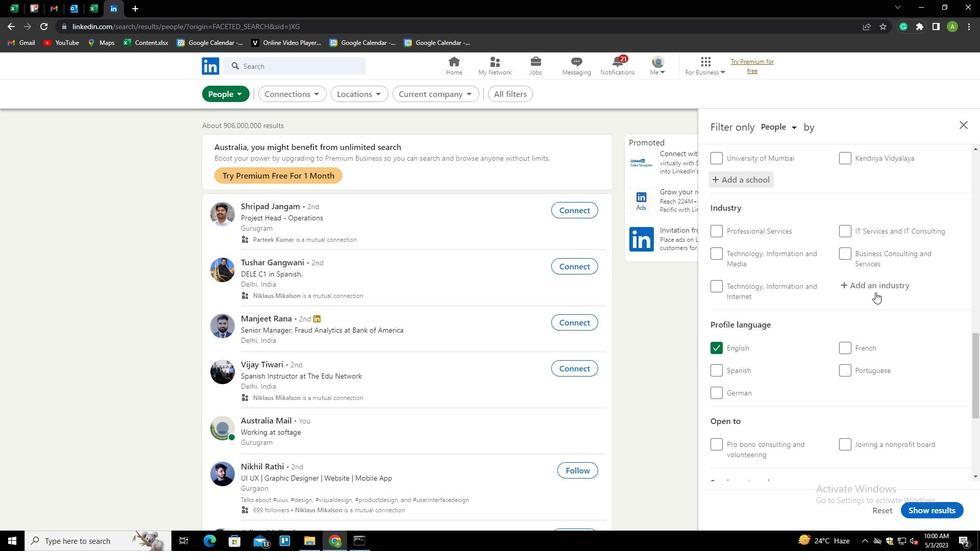 
Action: Mouse pressed left at (875, 281)
Screenshot: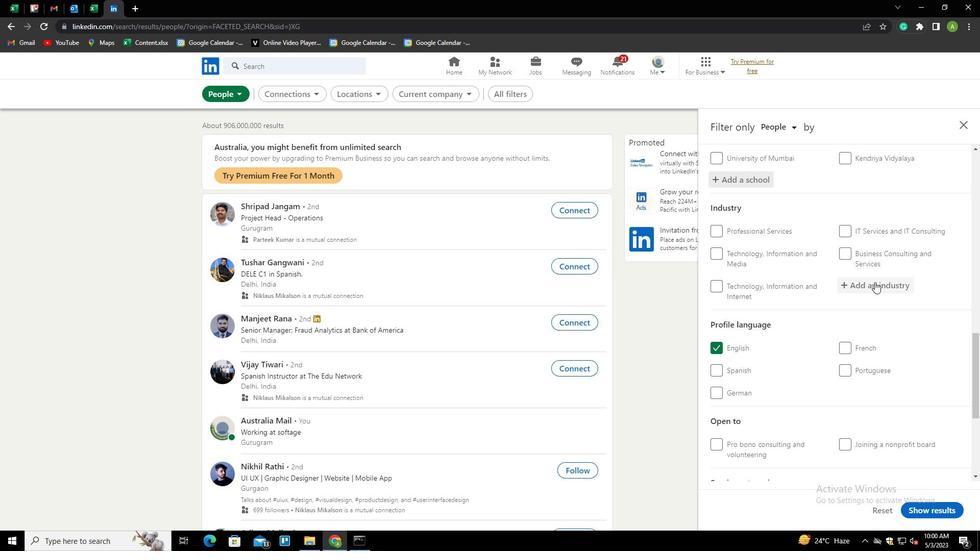 
Action: Mouse moved to (879, 284)
Screenshot: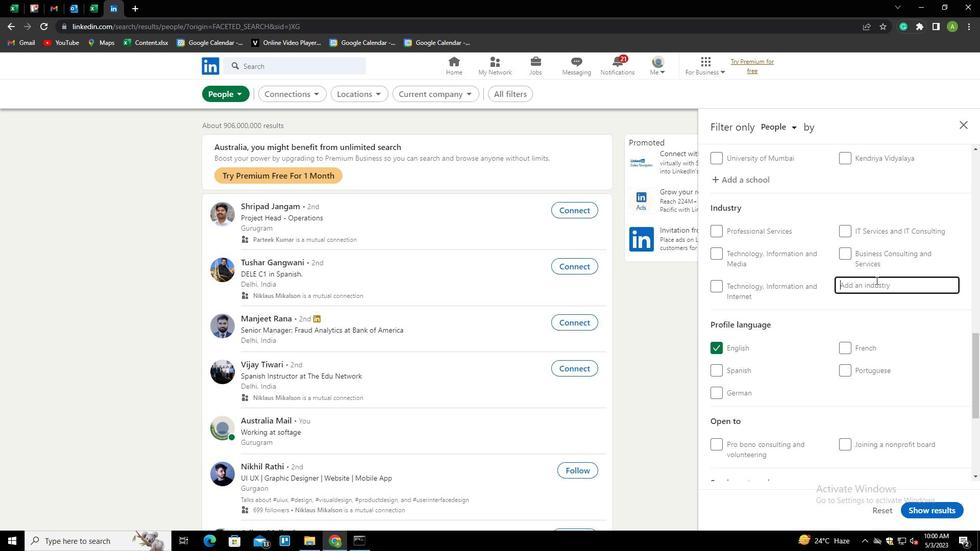 
Action: Mouse pressed left at (879, 284)
Screenshot: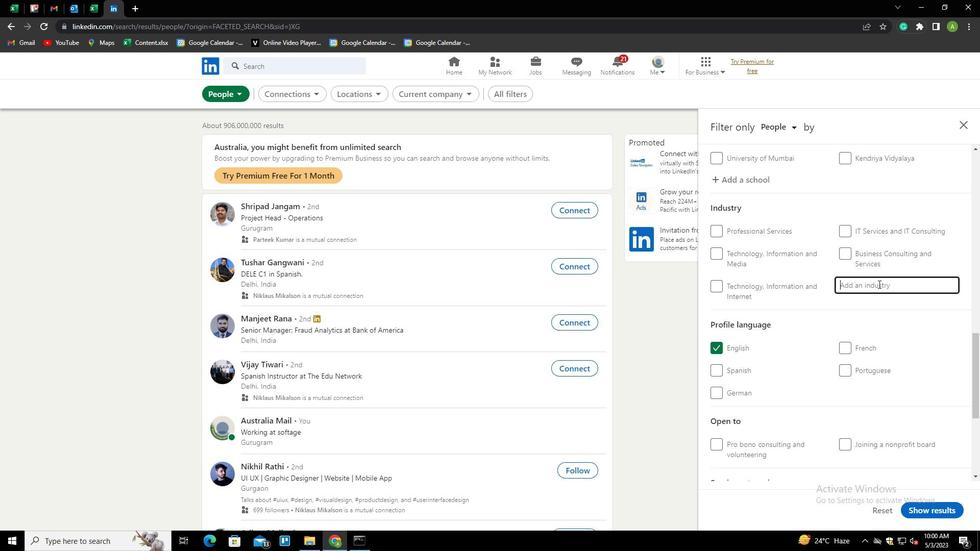 
Action: Key pressed <Key.shift>ACCOUNTING<Key.down><Key.enter>
Screenshot: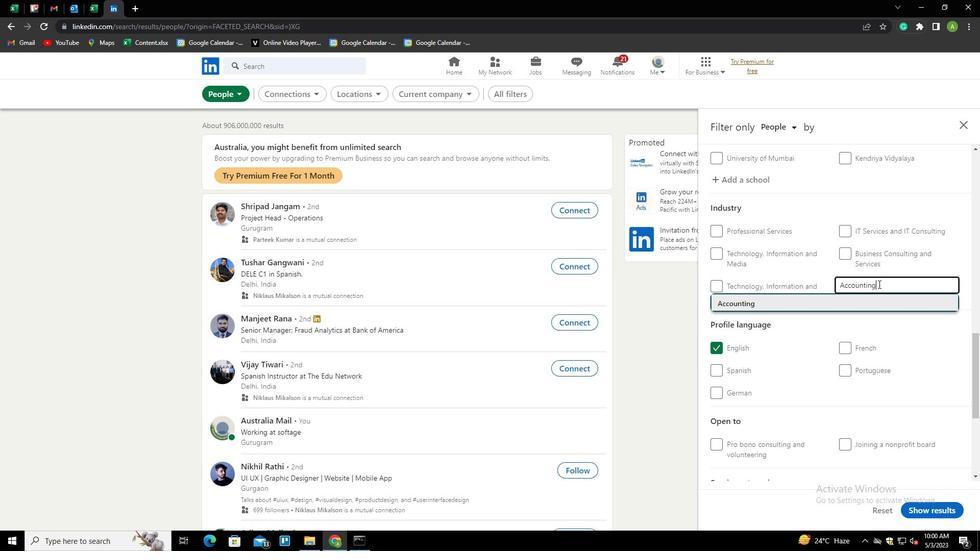 
Action: Mouse scrolled (879, 284) with delta (0, 0)
Screenshot: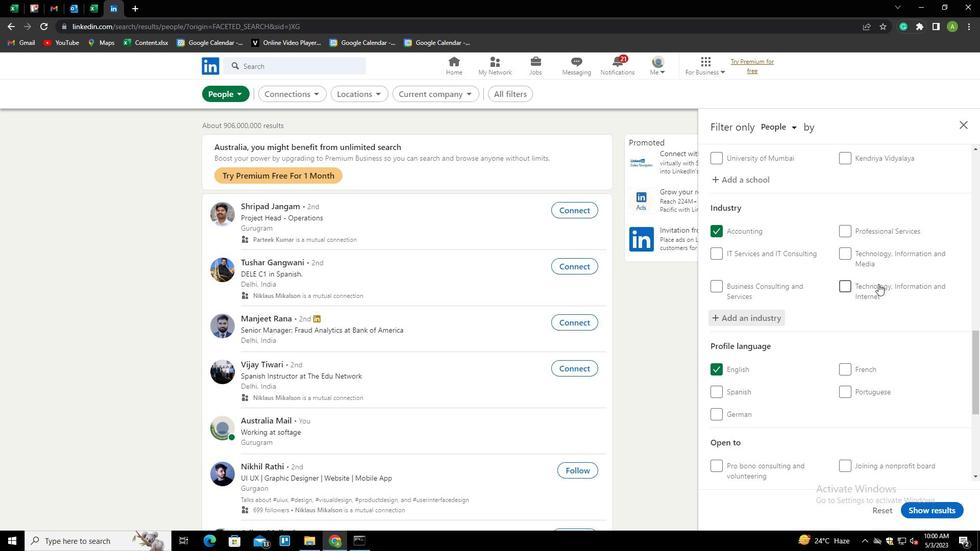 
Action: Mouse scrolled (879, 284) with delta (0, 0)
Screenshot: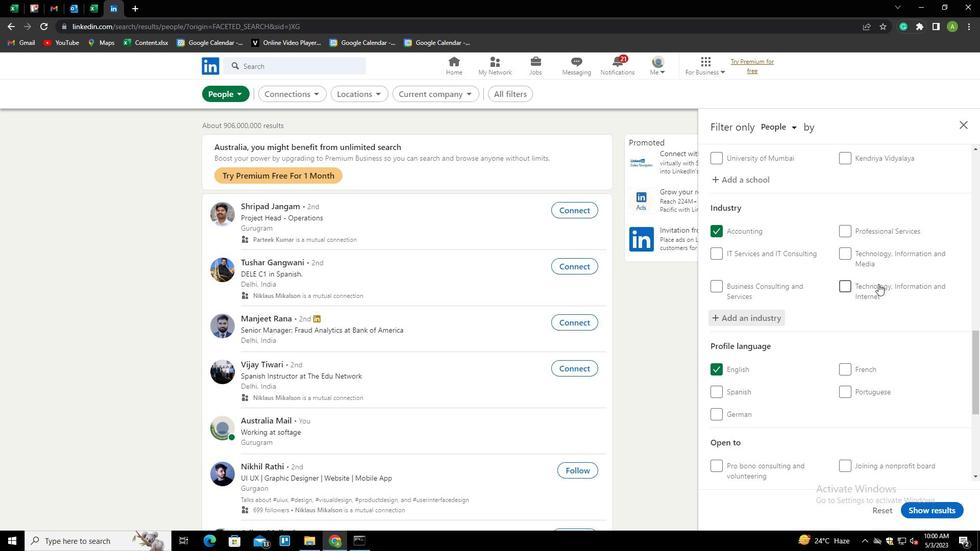 
Action: Mouse scrolled (879, 284) with delta (0, 0)
Screenshot: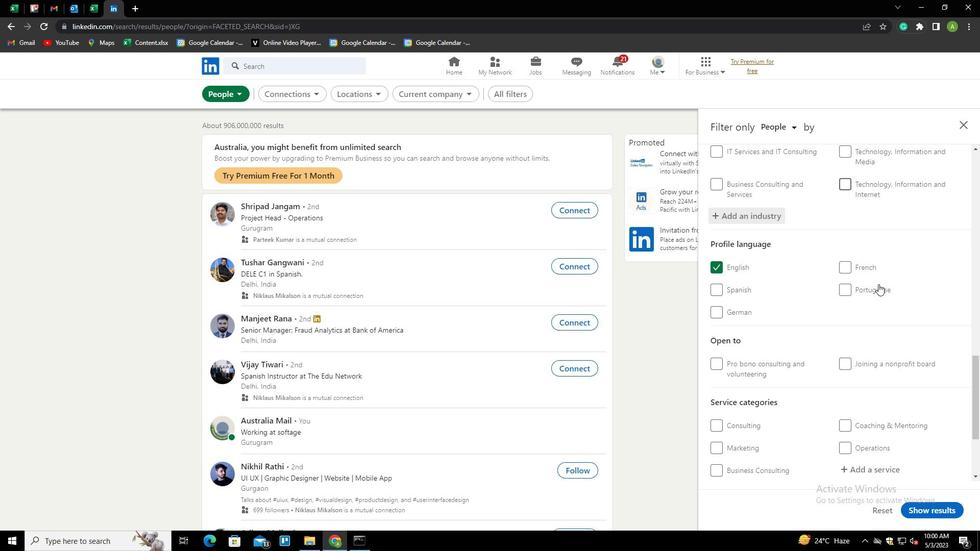 
Action: Mouse scrolled (879, 284) with delta (0, 0)
Screenshot: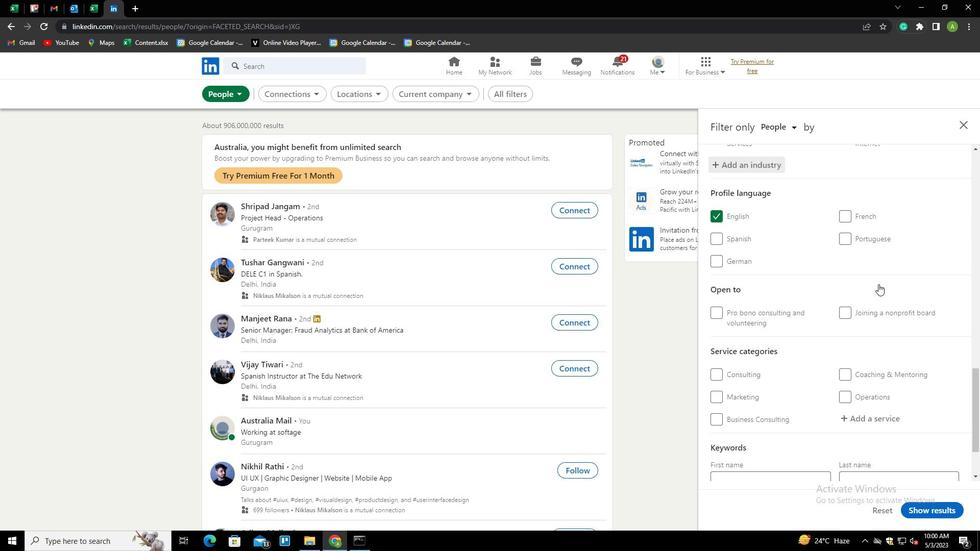 
Action: Mouse scrolled (879, 284) with delta (0, 0)
Screenshot: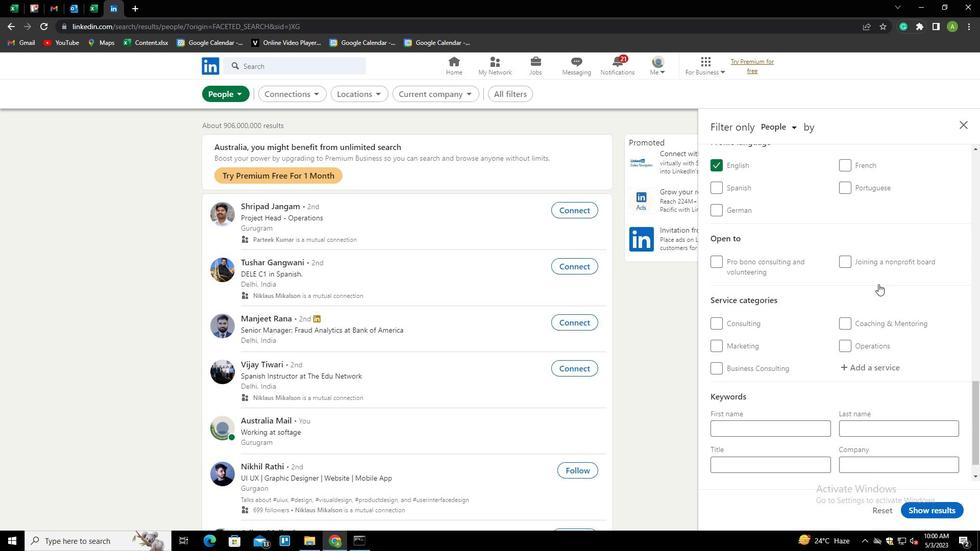 
Action: Mouse moved to (877, 336)
Screenshot: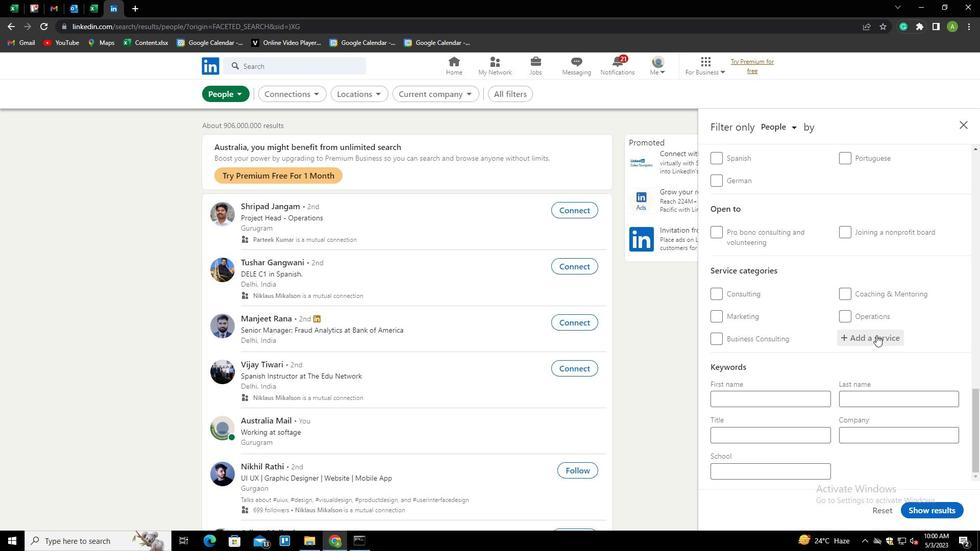 
Action: Mouse pressed left at (877, 336)
Screenshot: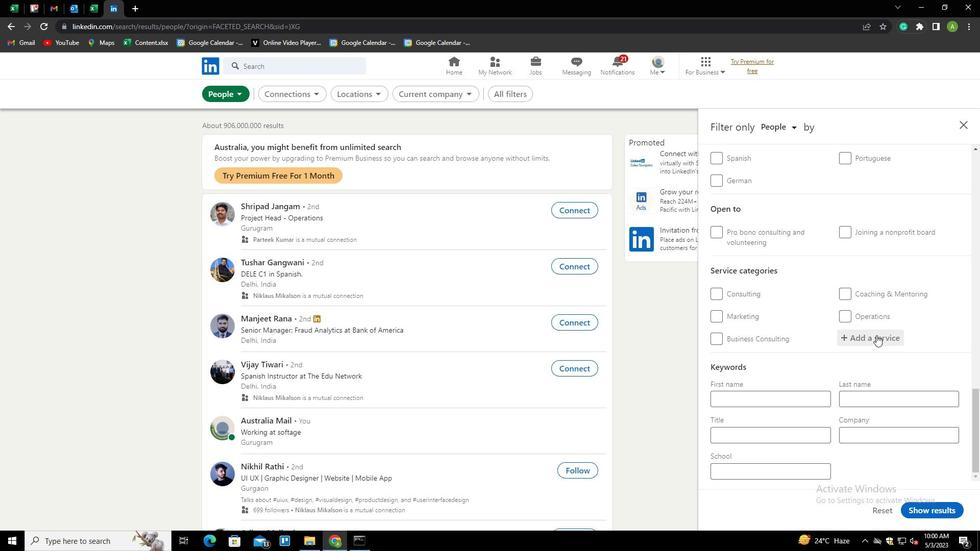 
Action: Mouse moved to (878, 336)
Screenshot: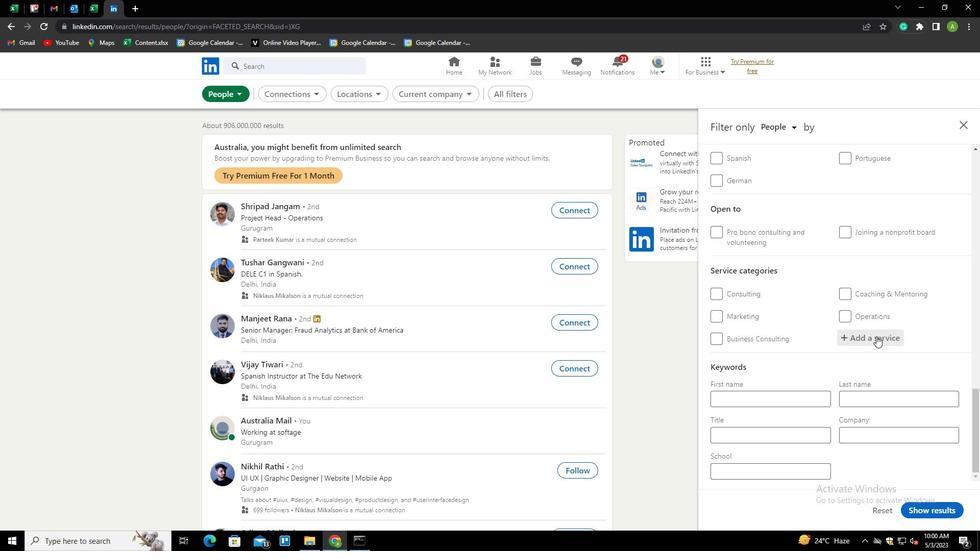 
Action: Mouse pressed left at (878, 336)
Screenshot: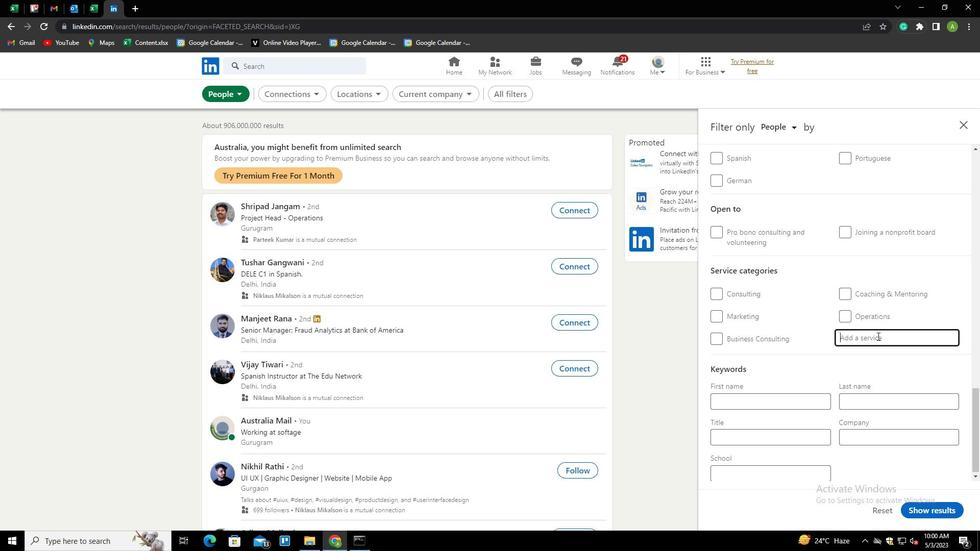 
Action: Mouse moved to (871, 334)
Screenshot: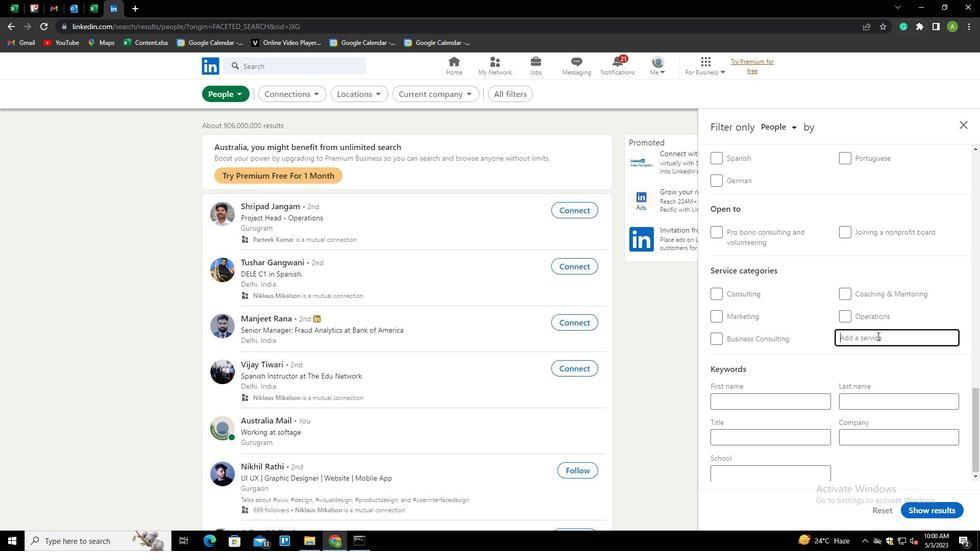
Action: Key pressed <Key.shift>MARKET<Key.space><Key.shift>RESEARCH<Key.down><Key.enter>
Screenshot: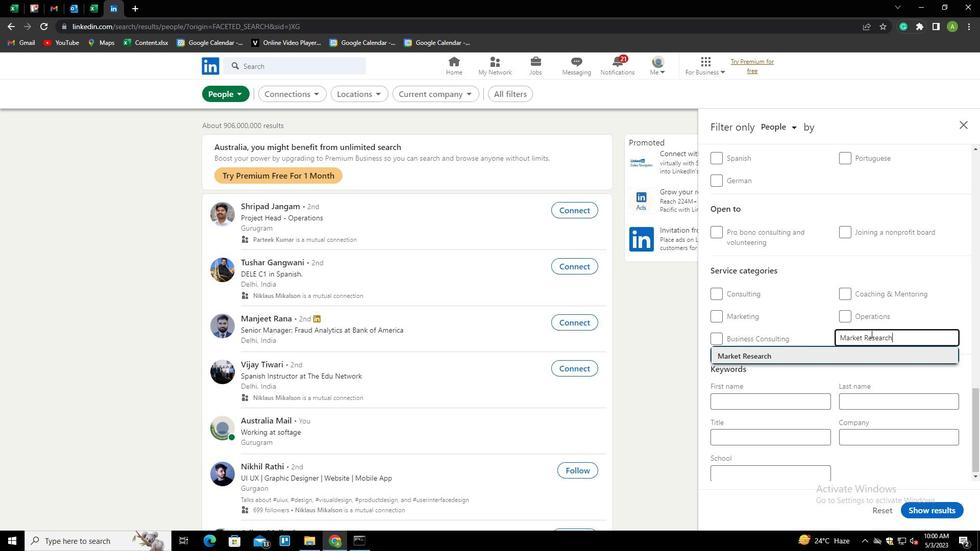 
Action: Mouse scrolled (871, 333) with delta (0, 0)
Screenshot: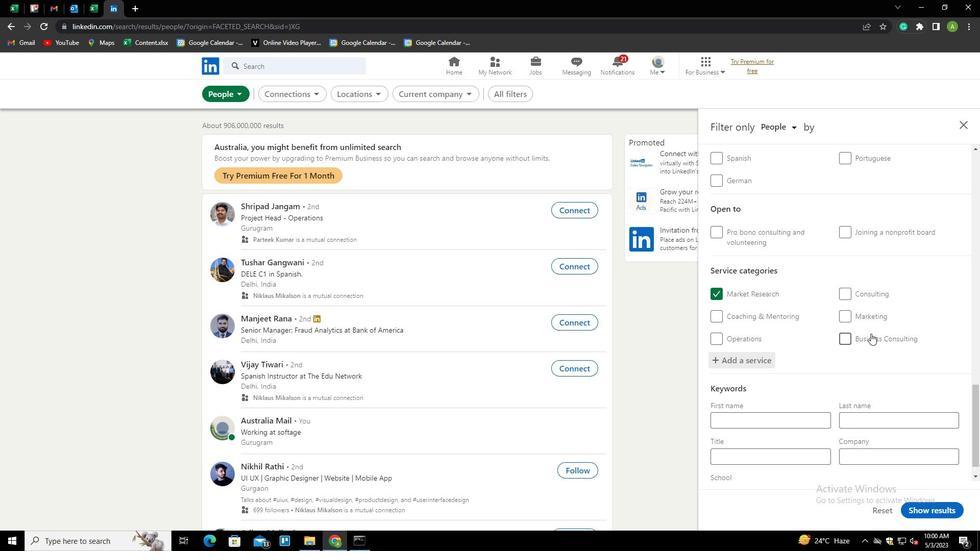 
Action: Mouse scrolled (871, 333) with delta (0, 0)
Screenshot: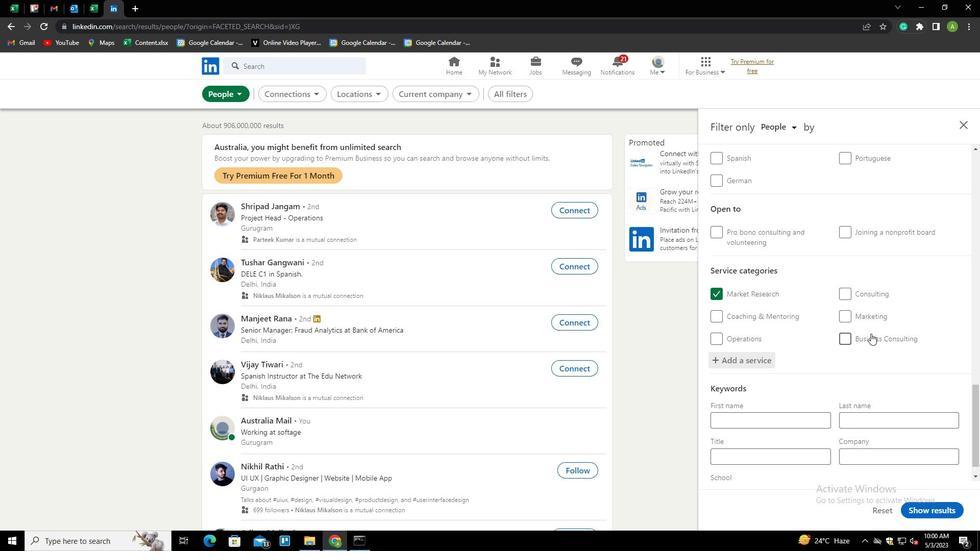 
Action: Mouse scrolled (871, 333) with delta (0, 0)
Screenshot: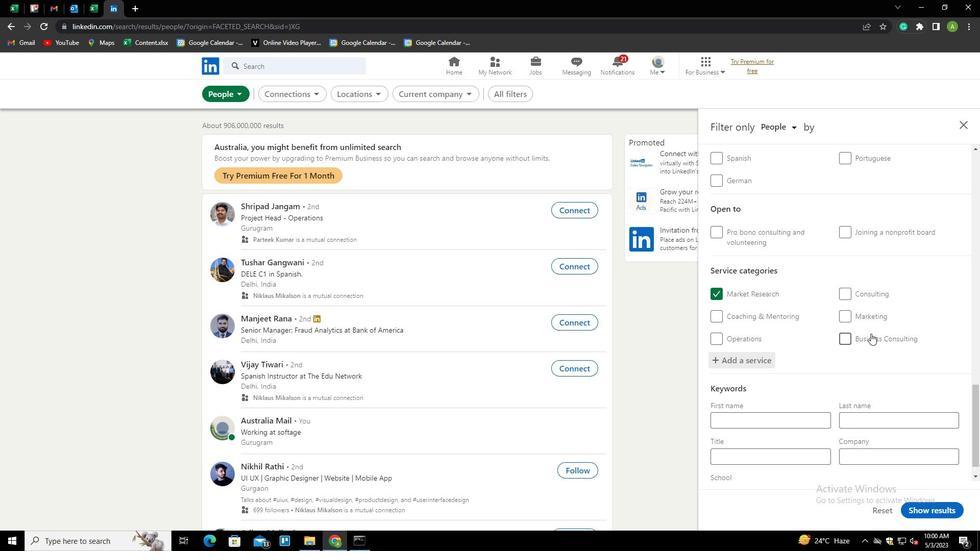 
Action: Mouse scrolled (871, 333) with delta (0, 0)
Screenshot: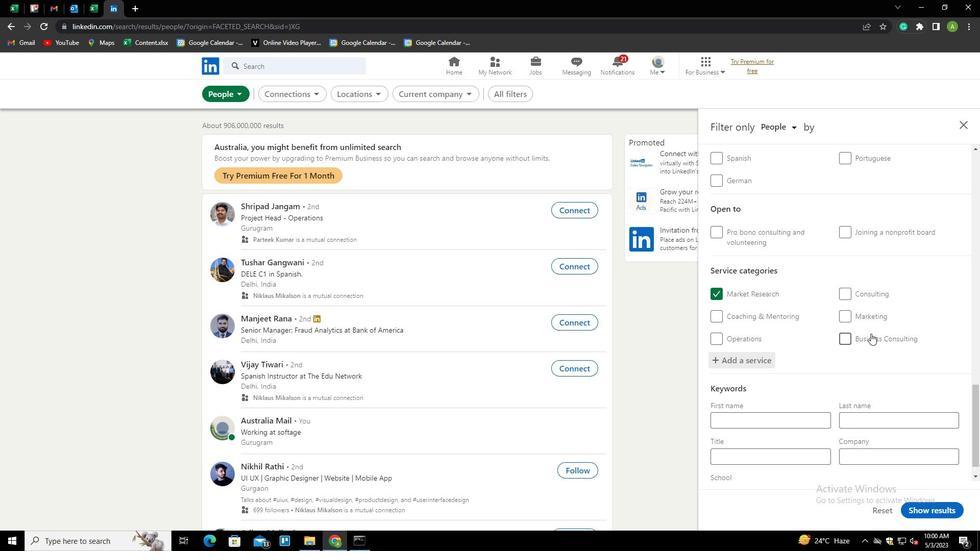 
Action: Mouse scrolled (871, 333) with delta (0, 0)
Screenshot: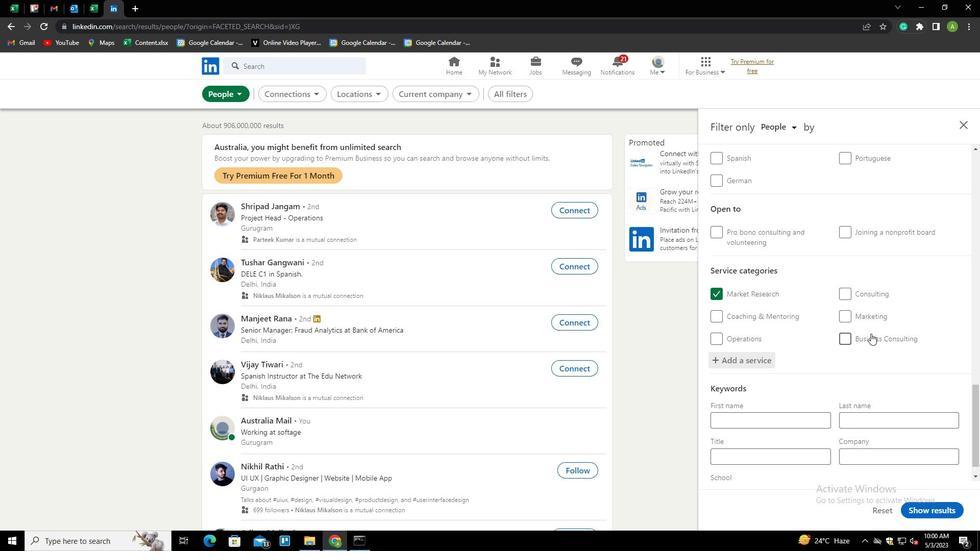 
Action: Mouse moved to (770, 433)
Screenshot: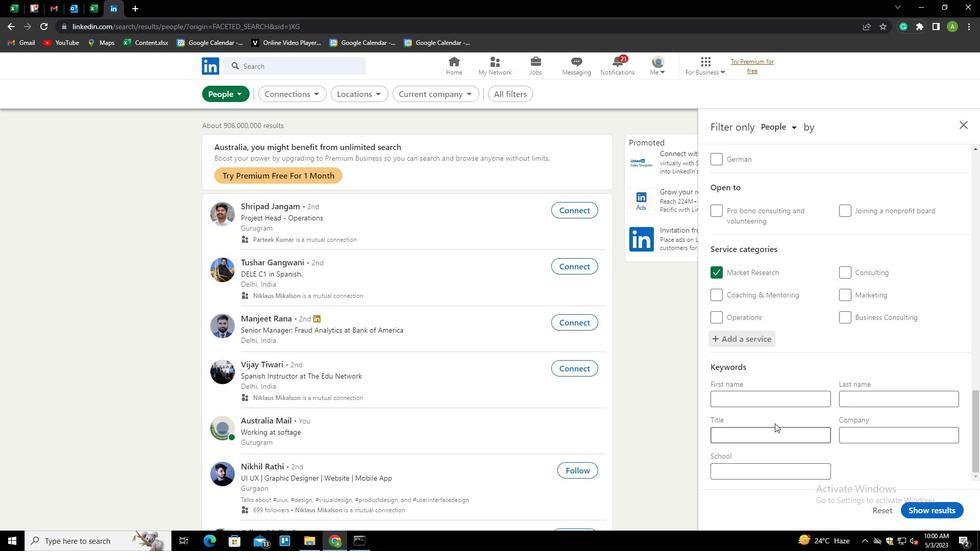 
Action: Mouse pressed left at (770, 433)
Screenshot: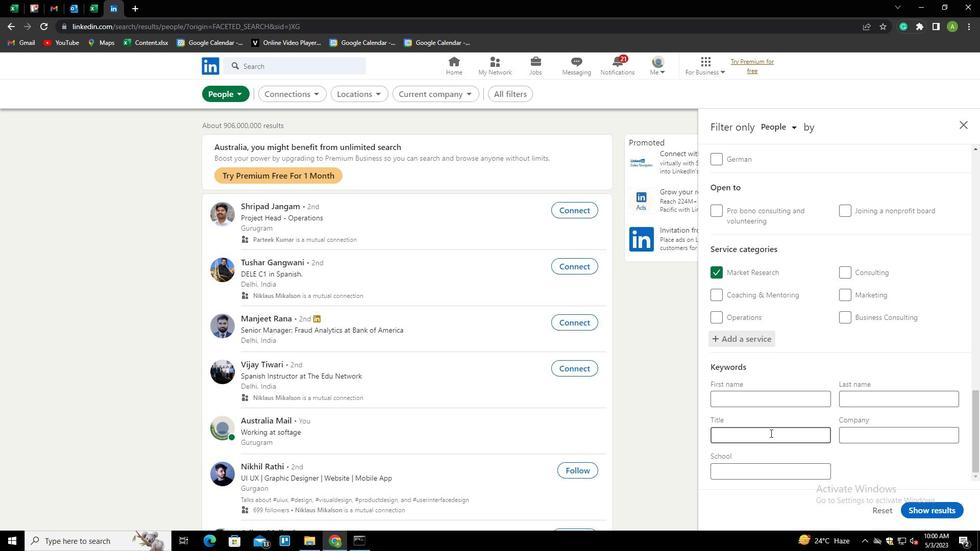 
Action: Key pressed <Key.shift>OFFICE<Key.space><Key.shift>ASSISTANT
Screenshot: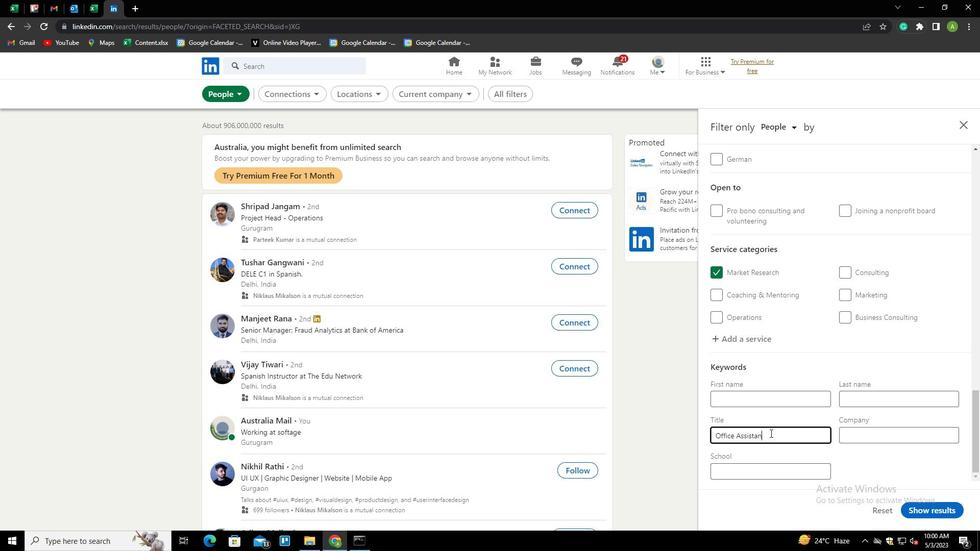
Action: Mouse moved to (857, 462)
Screenshot: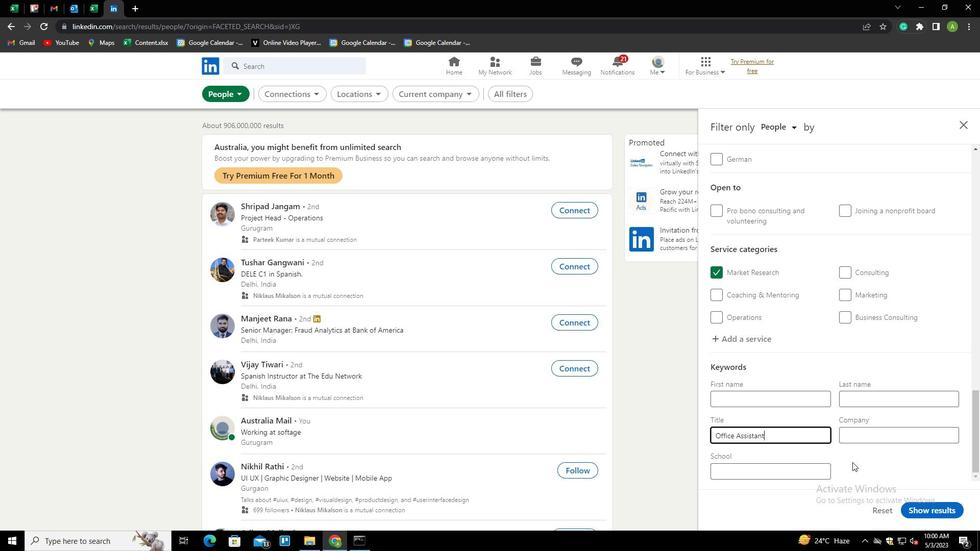 
Action: Mouse pressed left at (857, 462)
Screenshot: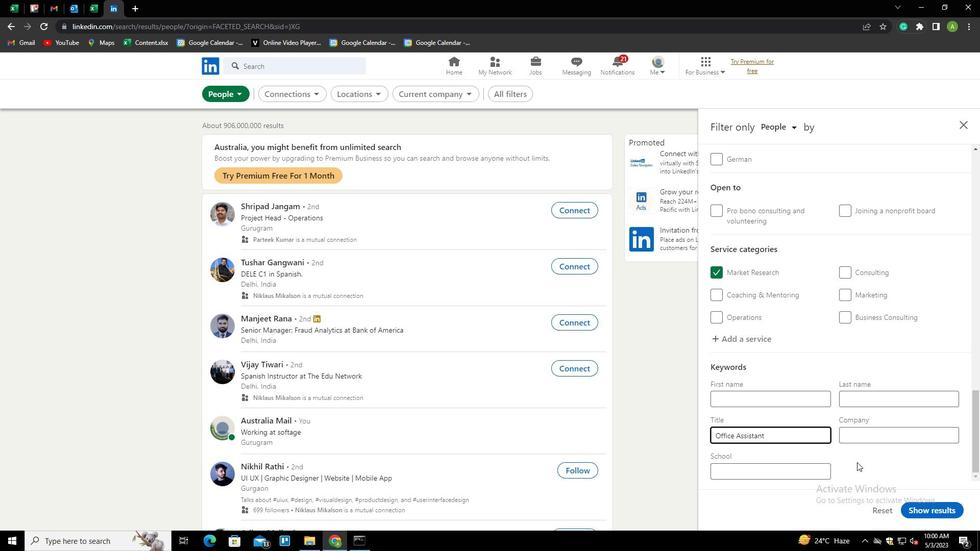 
Action: Mouse moved to (938, 509)
Screenshot: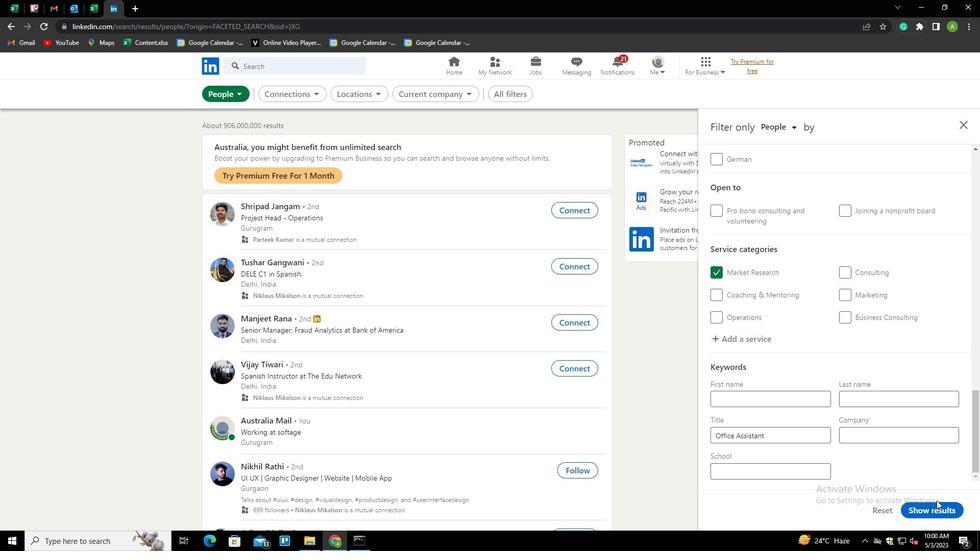 
Action: Mouse pressed left at (938, 509)
Screenshot: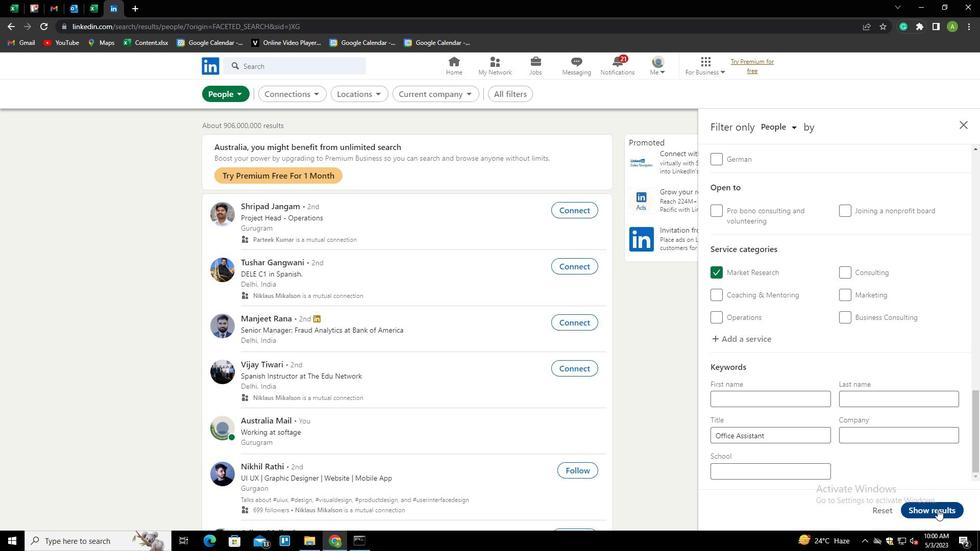 
